 Task: Create a due date automation trigger when advanced on, on the monday before a card is due add dates starting this month at 11:00 AM.
Action: Mouse moved to (1258, 103)
Screenshot: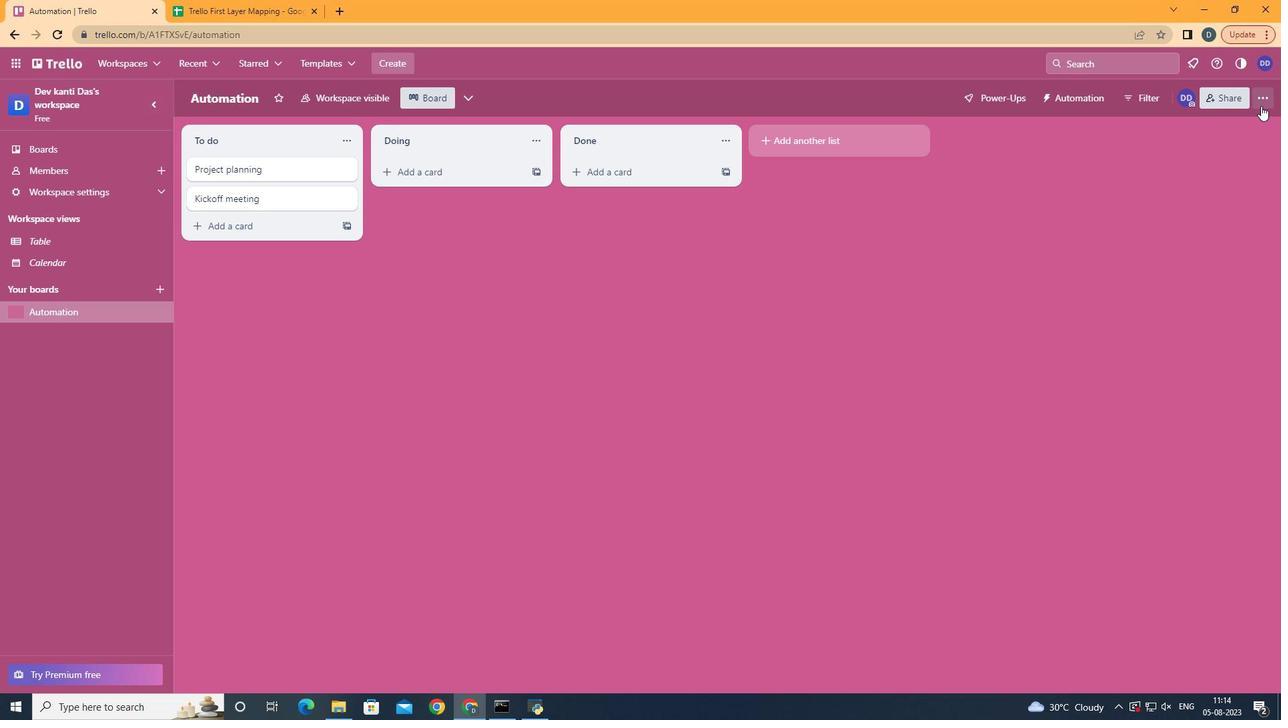
Action: Mouse pressed left at (1258, 103)
Screenshot: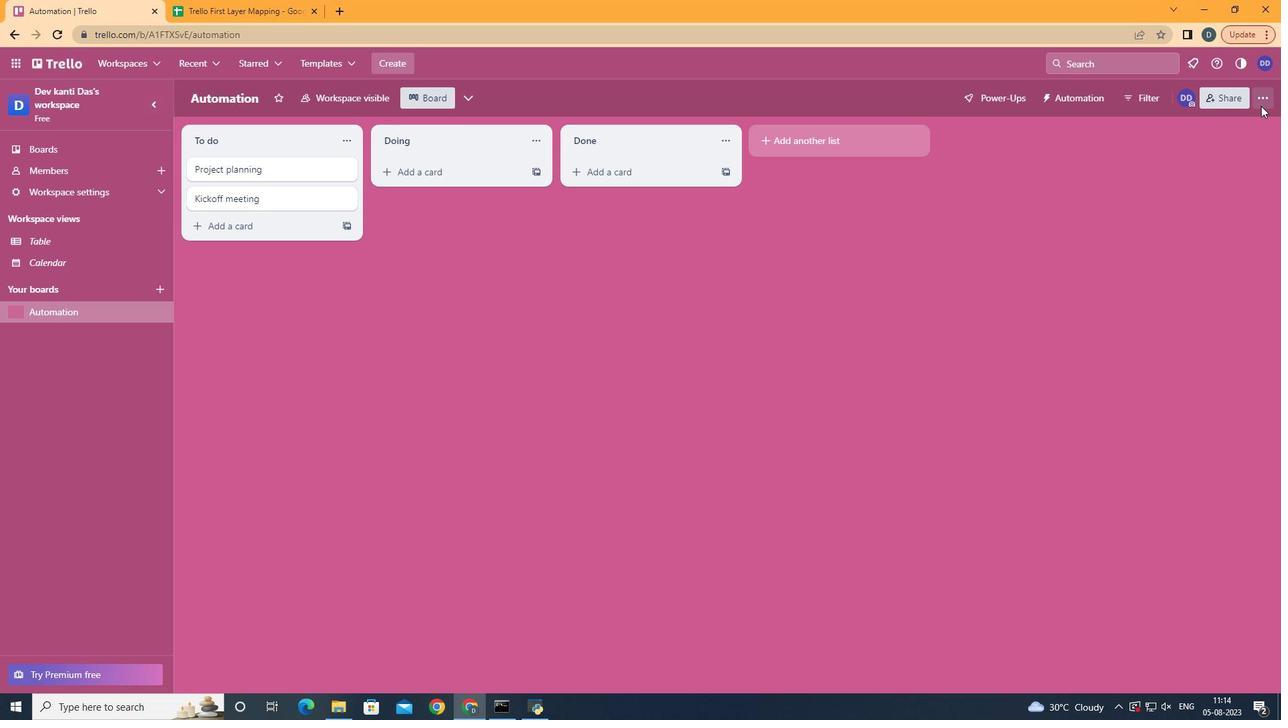 
Action: Mouse moved to (1147, 274)
Screenshot: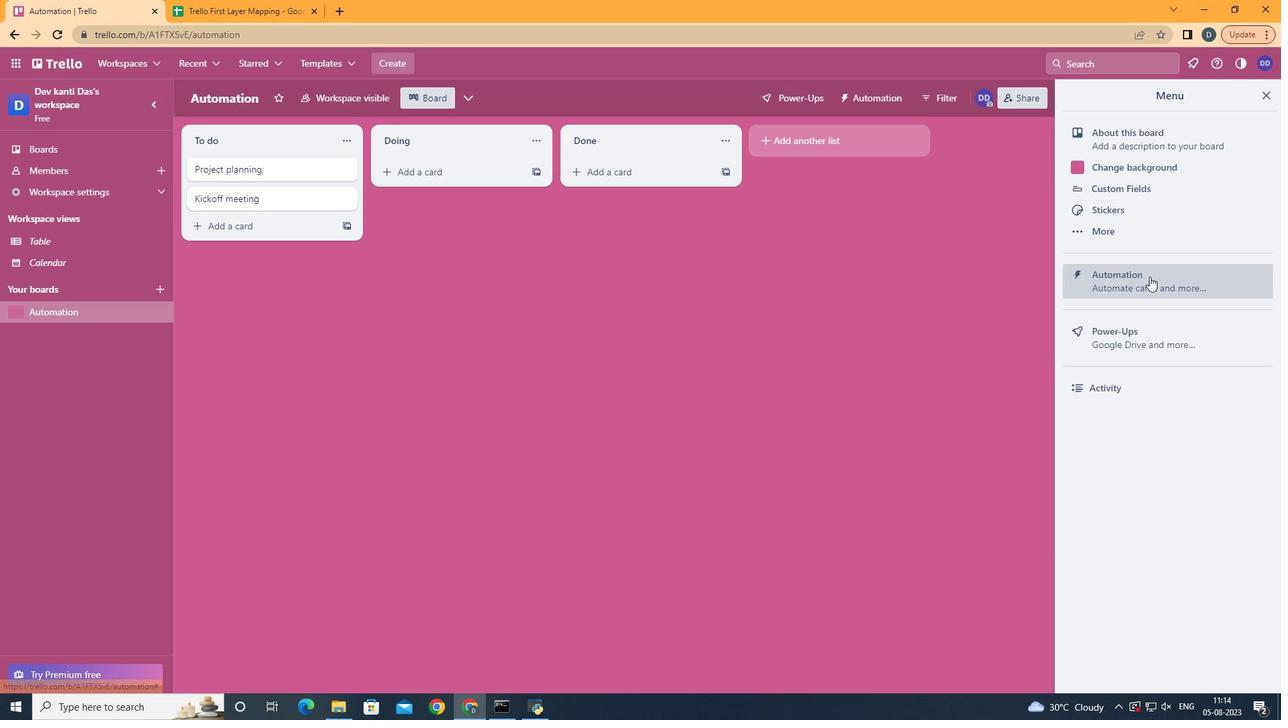 
Action: Mouse pressed left at (1147, 274)
Screenshot: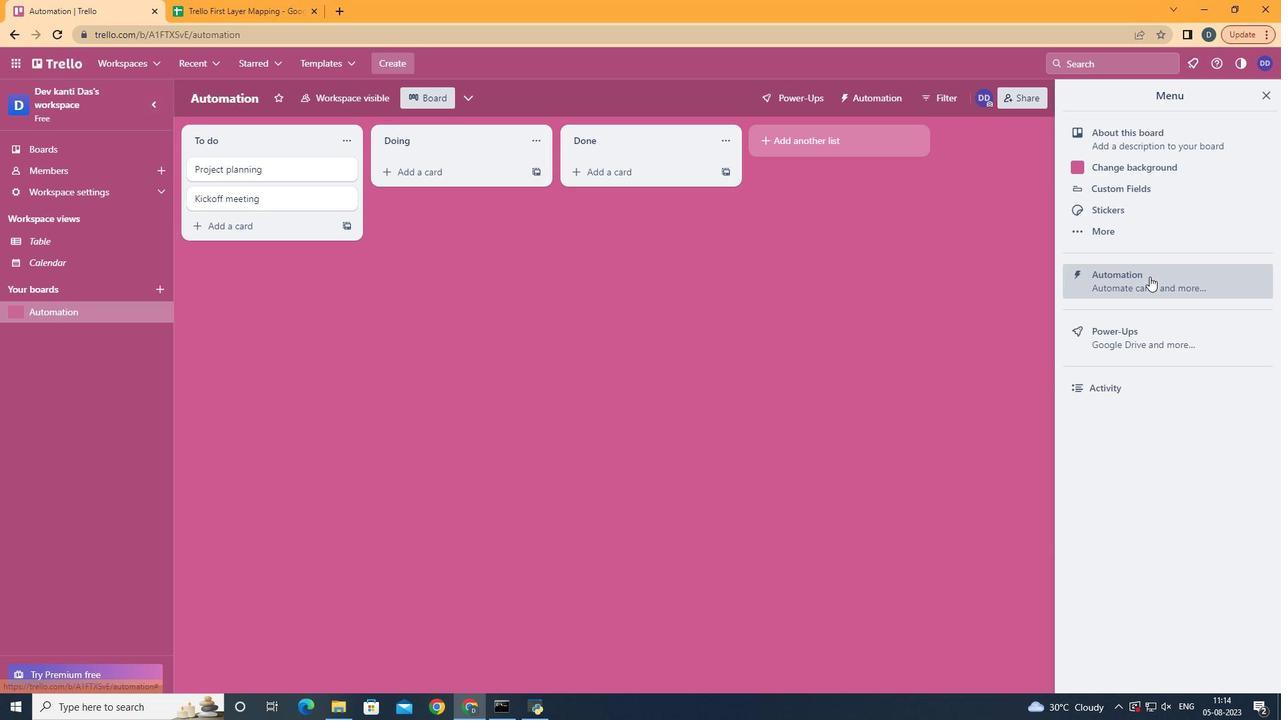 
Action: Mouse moved to (272, 259)
Screenshot: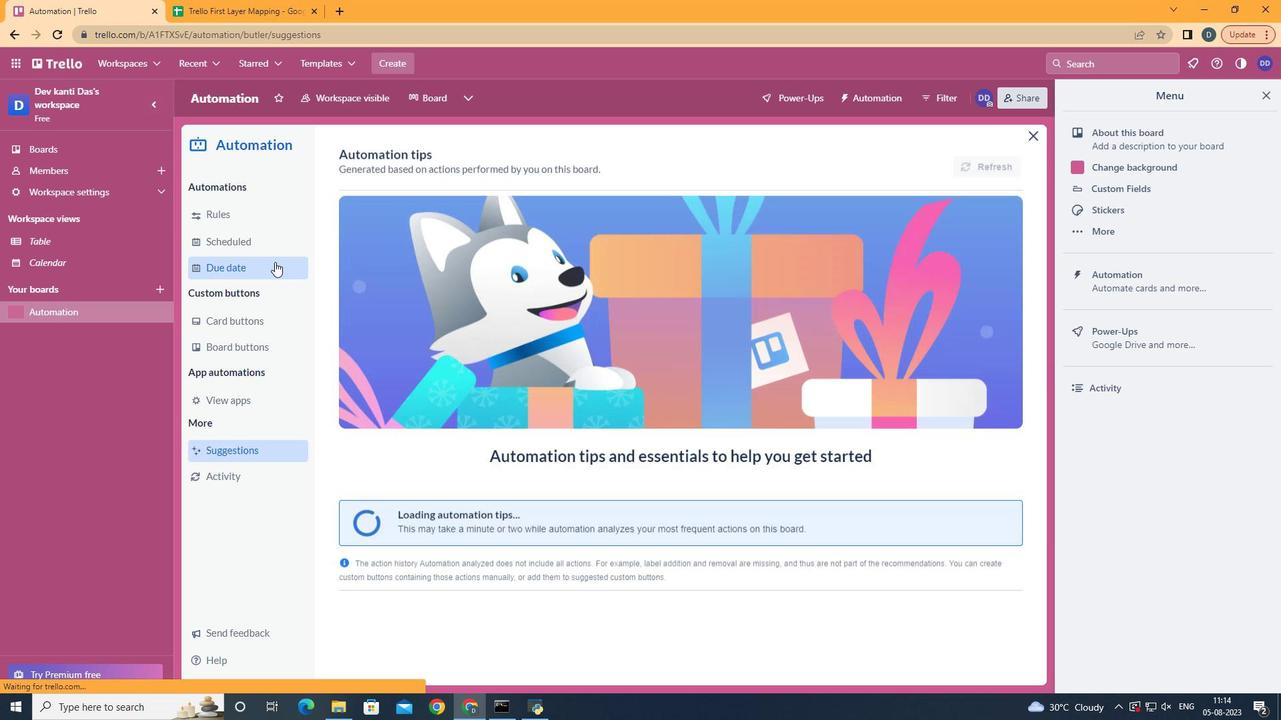 
Action: Mouse pressed left at (272, 259)
Screenshot: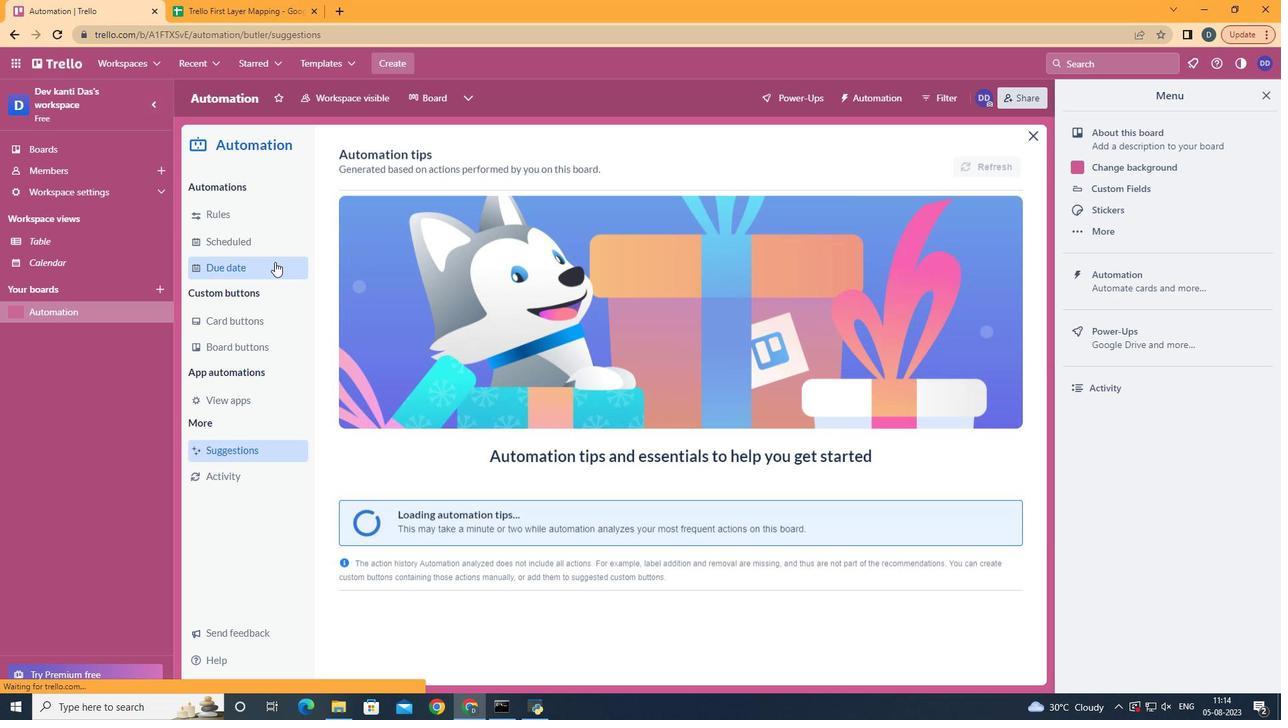 
Action: Mouse moved to (934, 165)
Screenshot: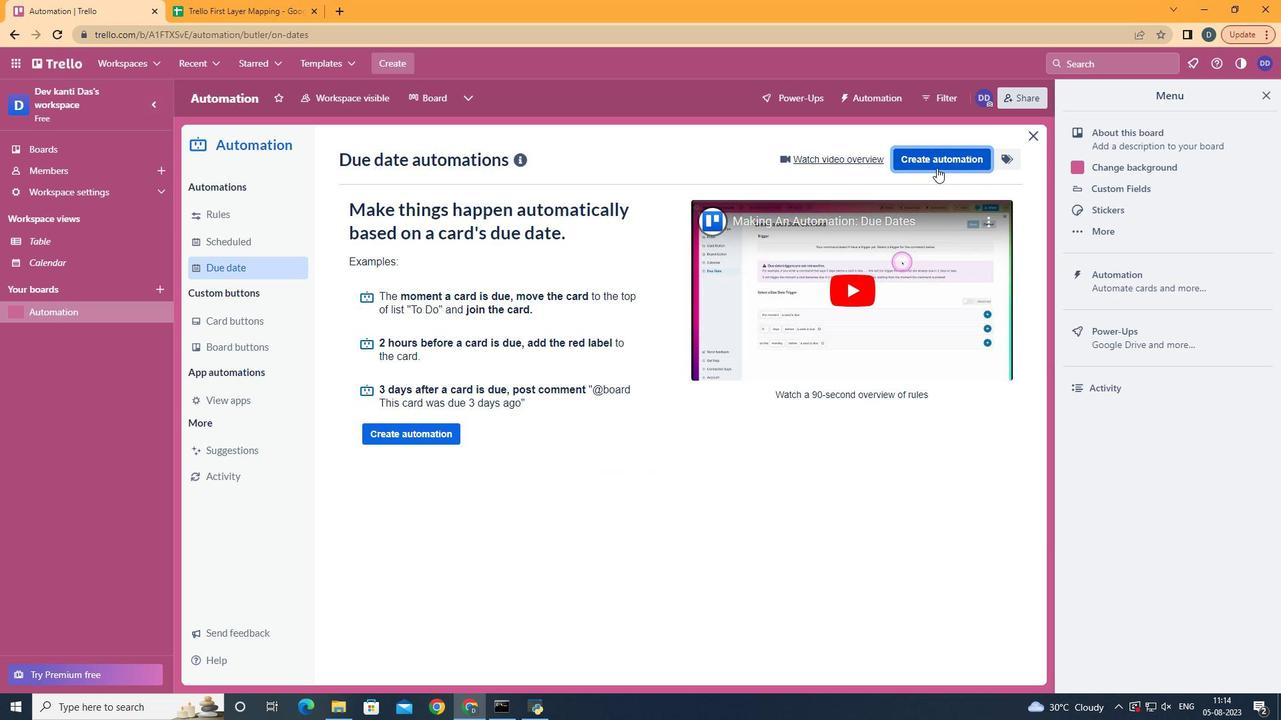 
Action: Mouse pressed left at (934, 165)
Screenshot: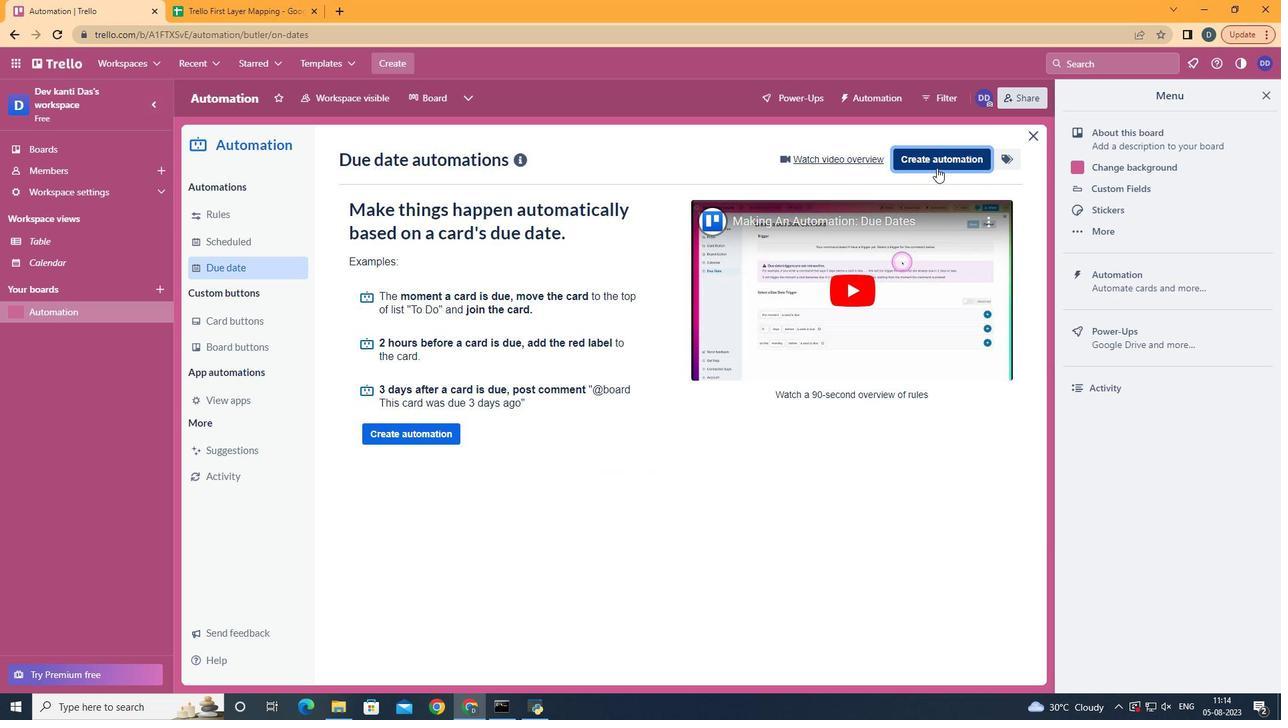 
Action: Mouse moved to (692, 282)
Screenshot: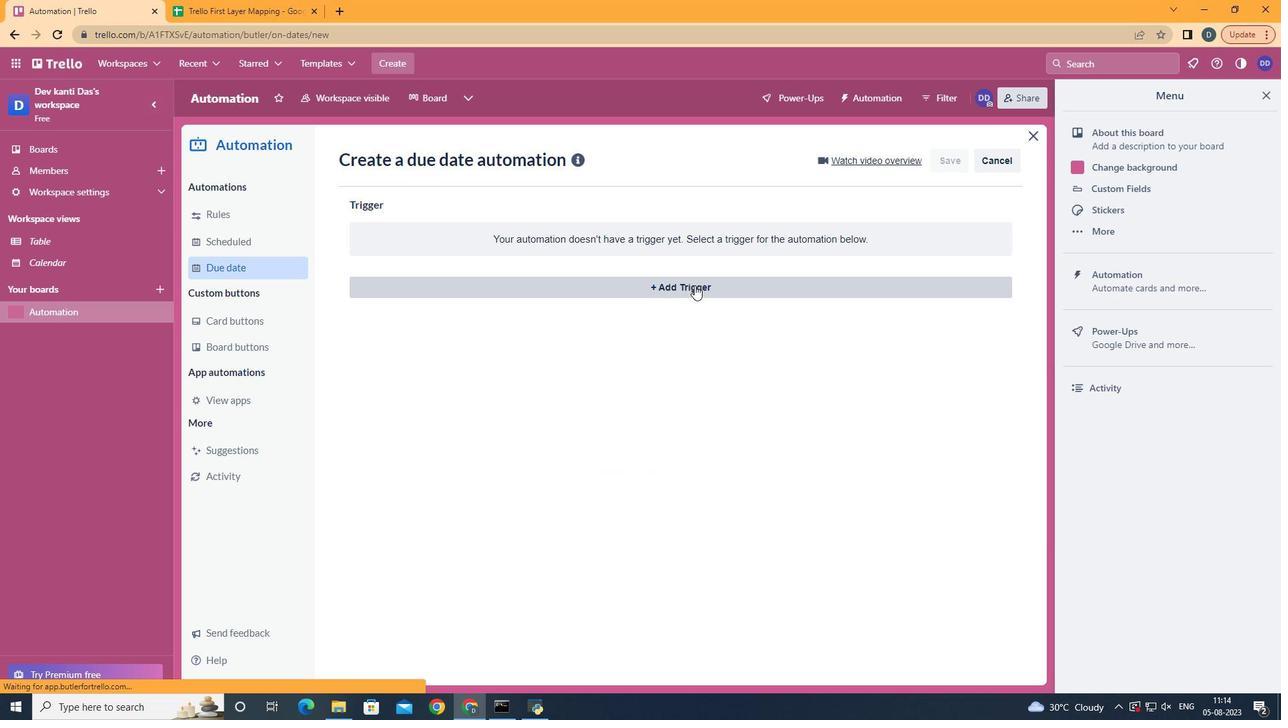 
Action: Mouse pressed left at (692, 282)
Screenshot: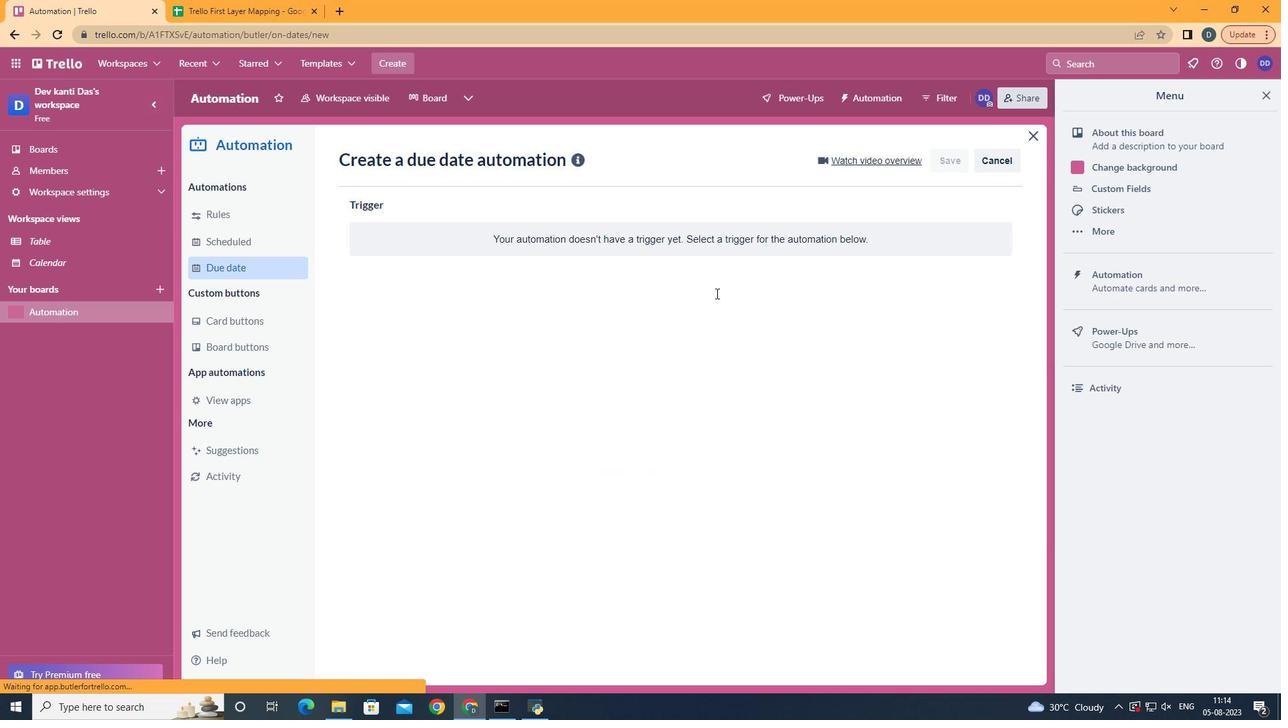 
Action: Mouse moved to (425, 345)
Screenshot: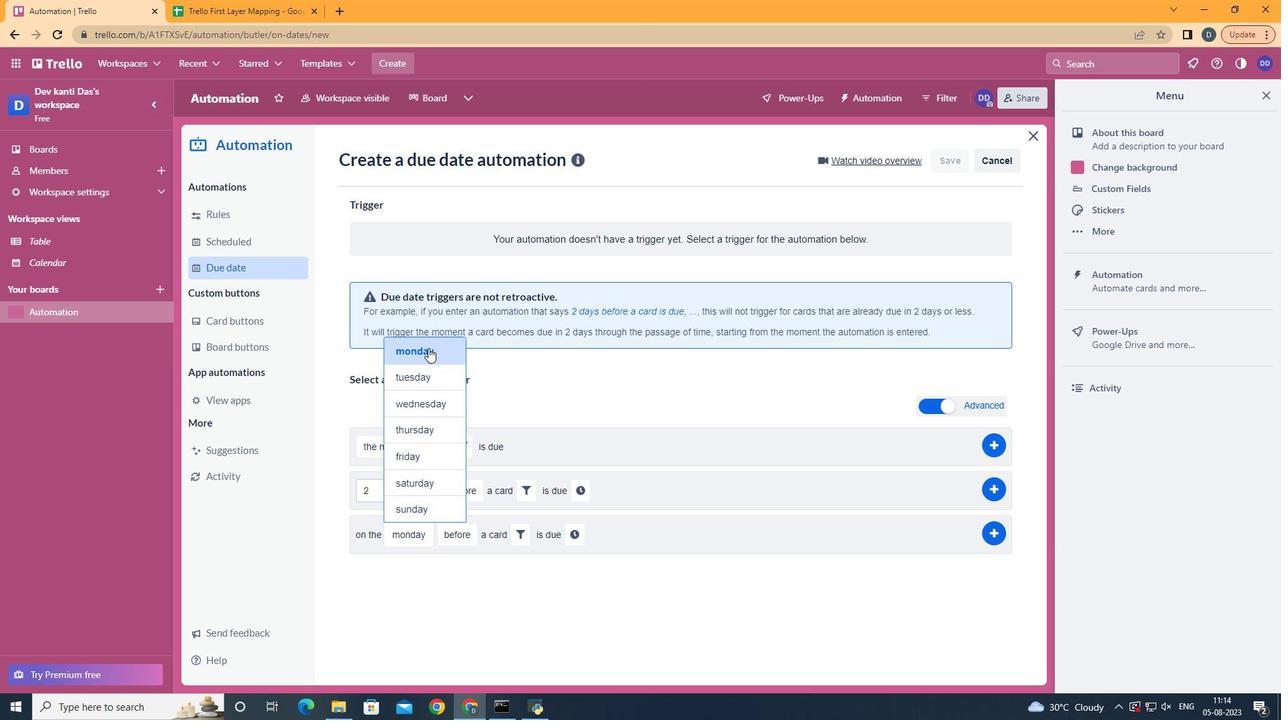 
Action: Mouse pressed left at (425, 345)
Screenshot: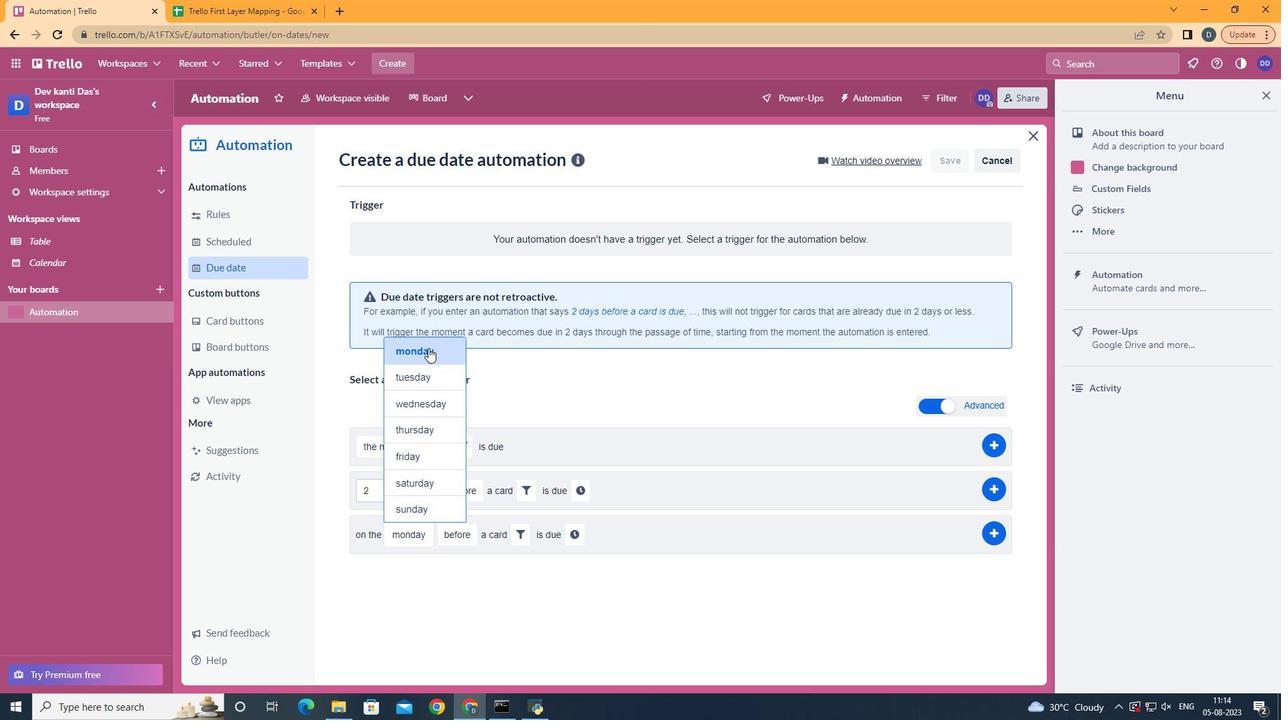 
Action: Mouse moved to (465, 557)
Screenshot: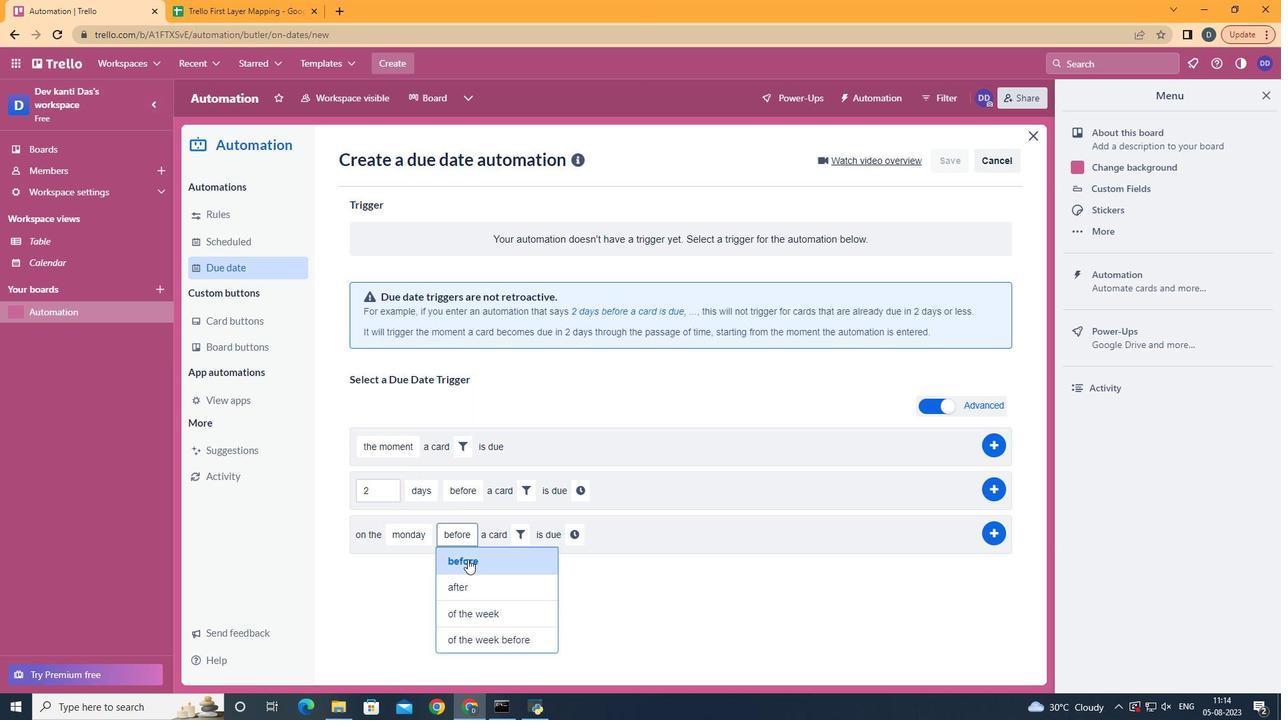 
Action: Mouse pressed left at (465, 557)
Screenshot: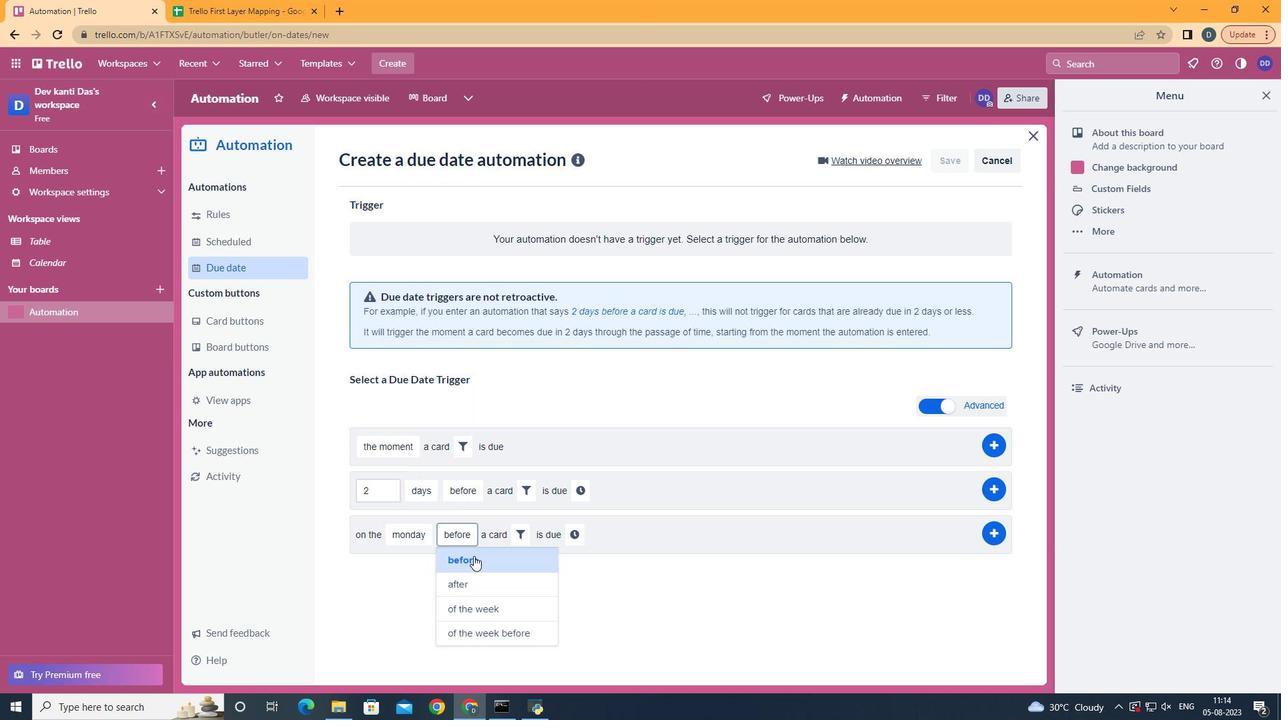 
Action: Mouse moved to (519, 534)
Screenshot: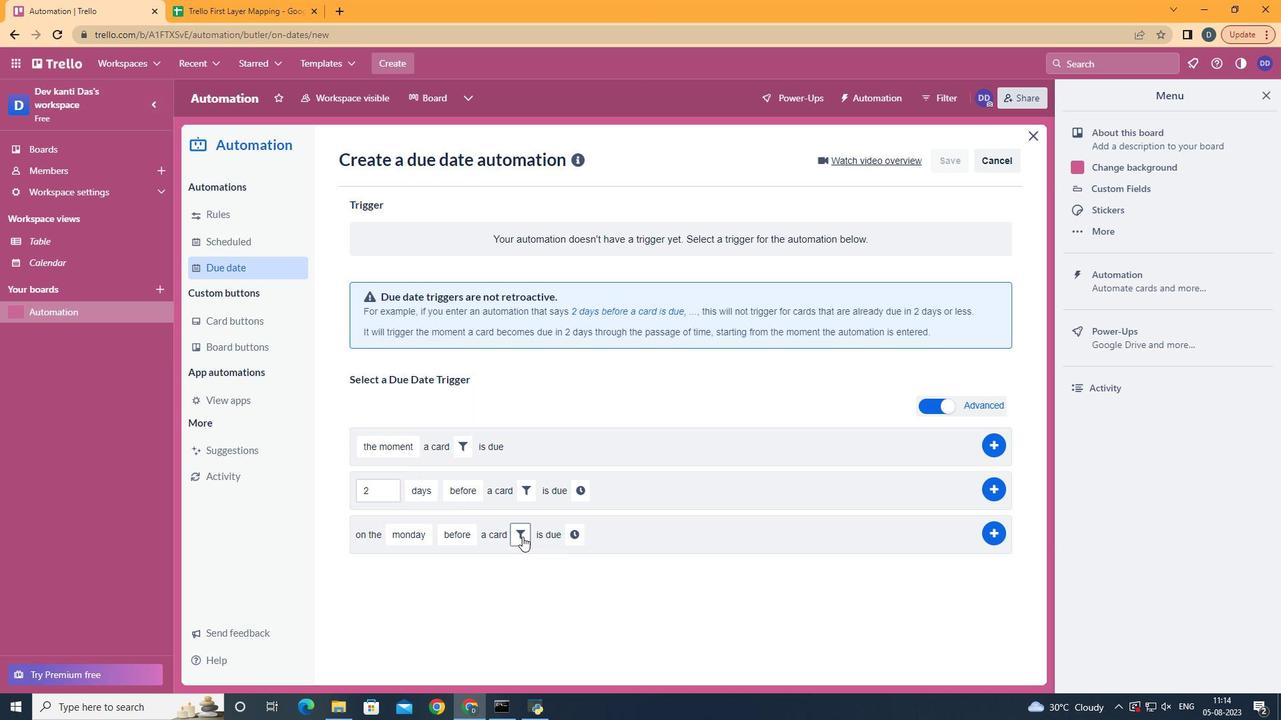 
Action: Mouse pressed left at (519, 534)
Screenshot: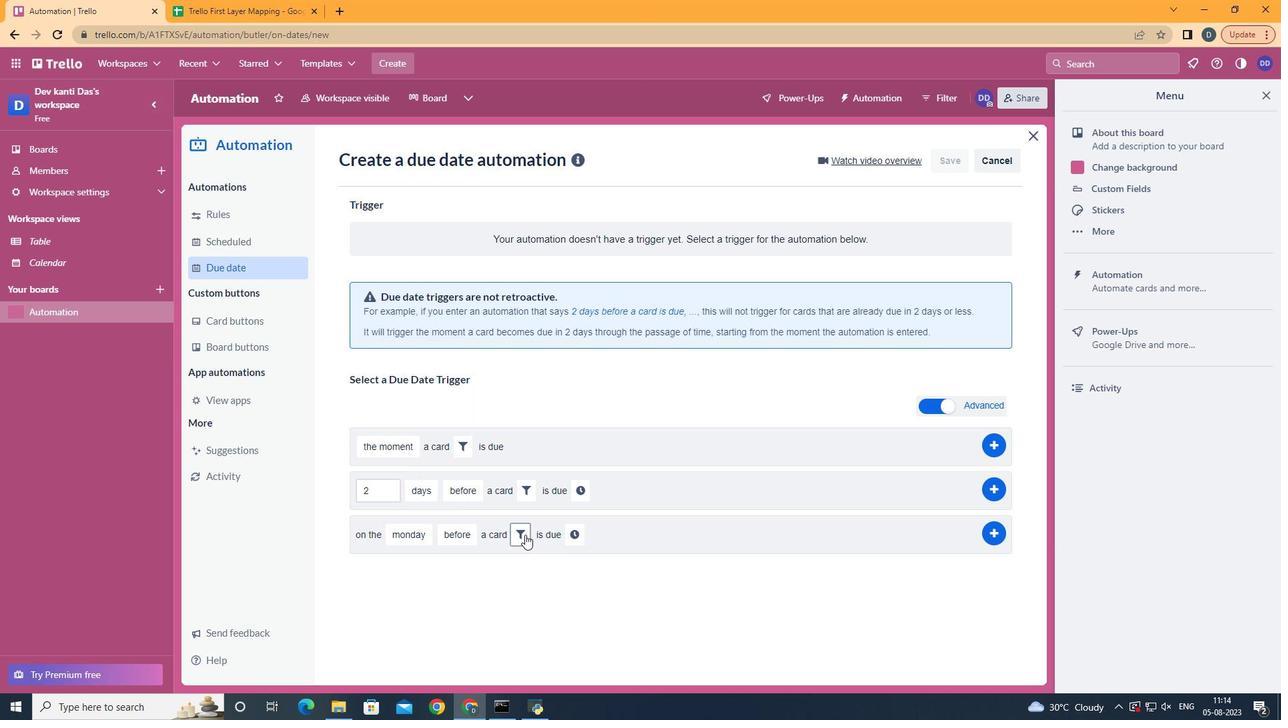 
Action: Mouse moved to (579, 585)
Screenshot: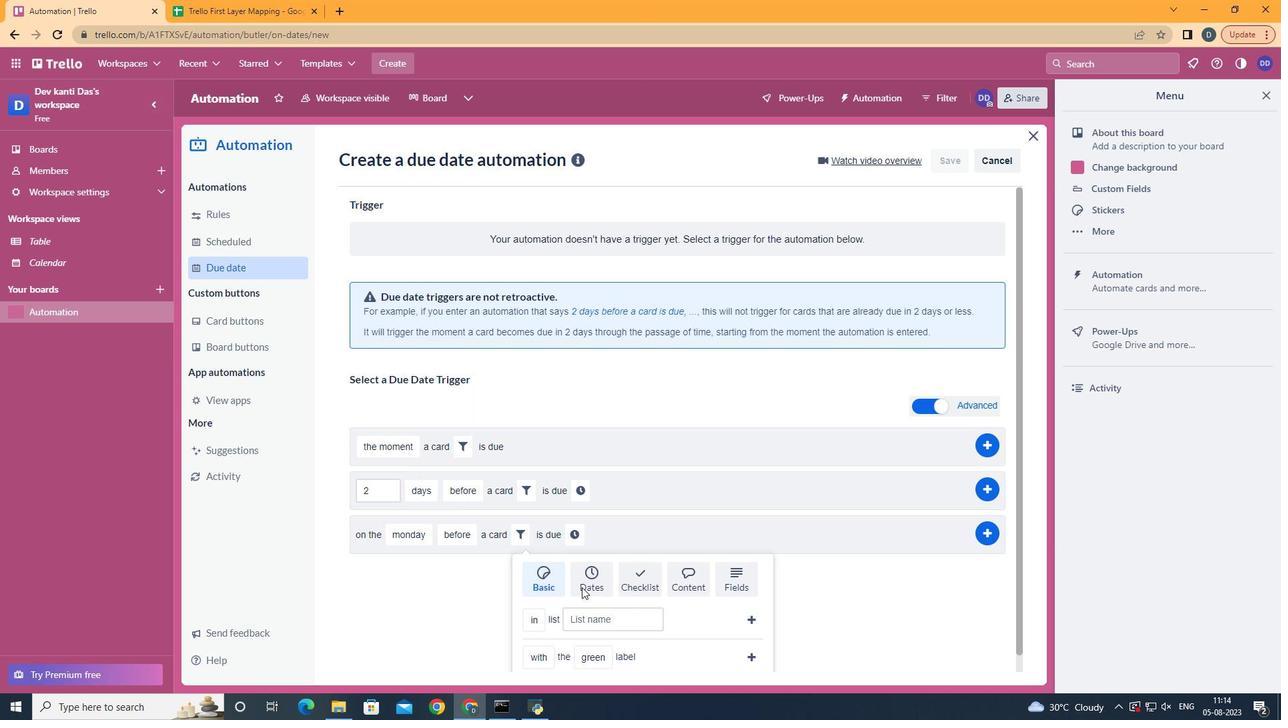 
Action: Mouse pressed left at (579, 585)
Screenshot: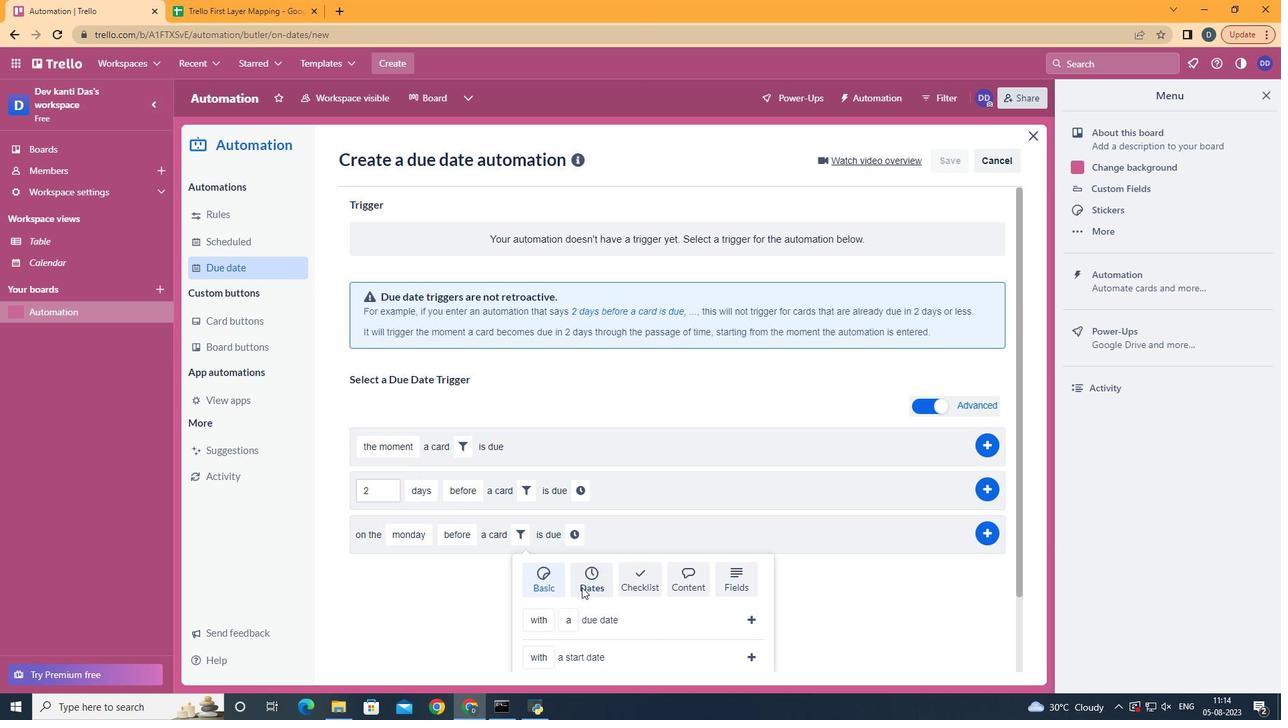 
Action: Mouse moved to (580, 585)
Screenshot: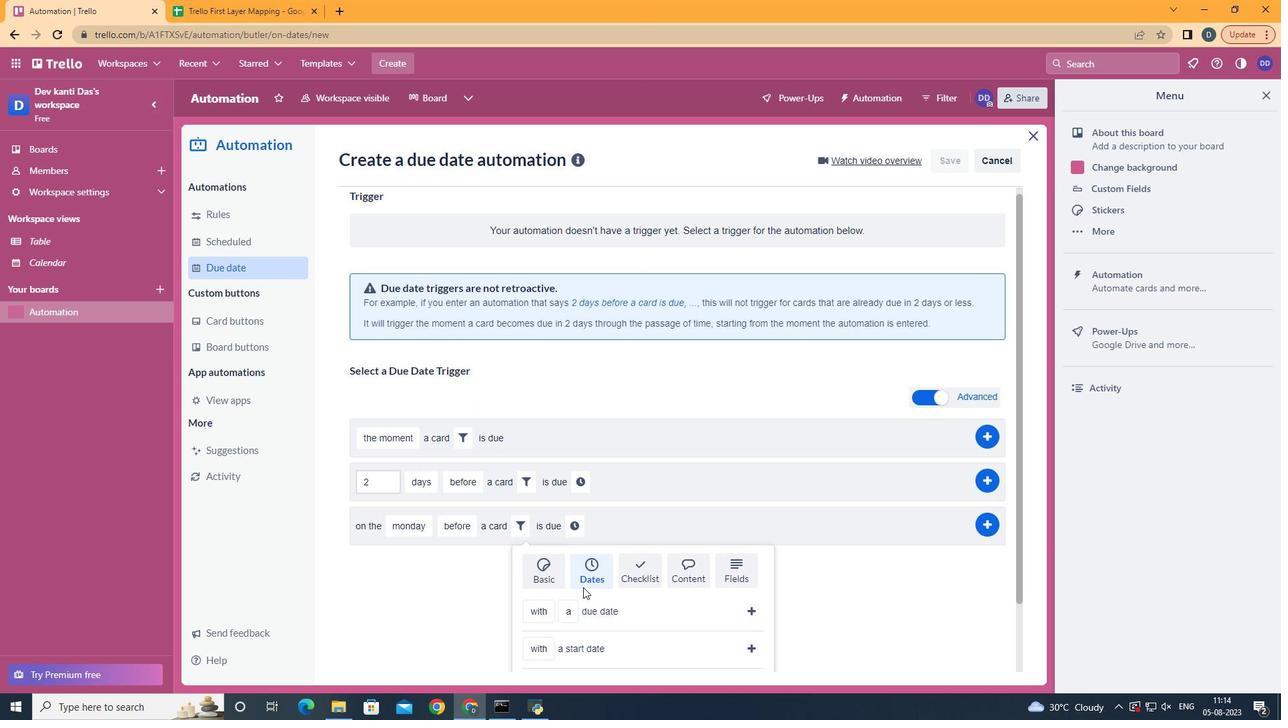 
Action: Mouse scrolled (580, 584) with delta (0, 0)
Screenshot: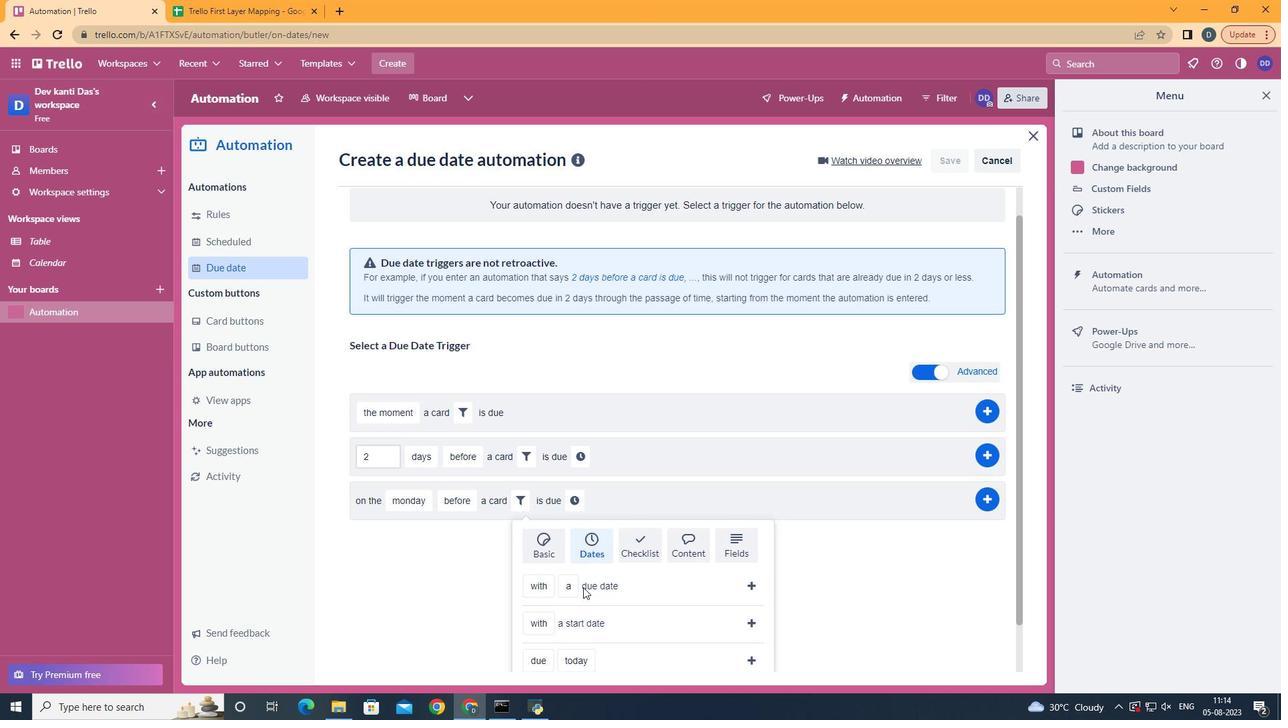 
Action: Mouse scrolled (580, 584) with delta (0, 0)
Screenshot: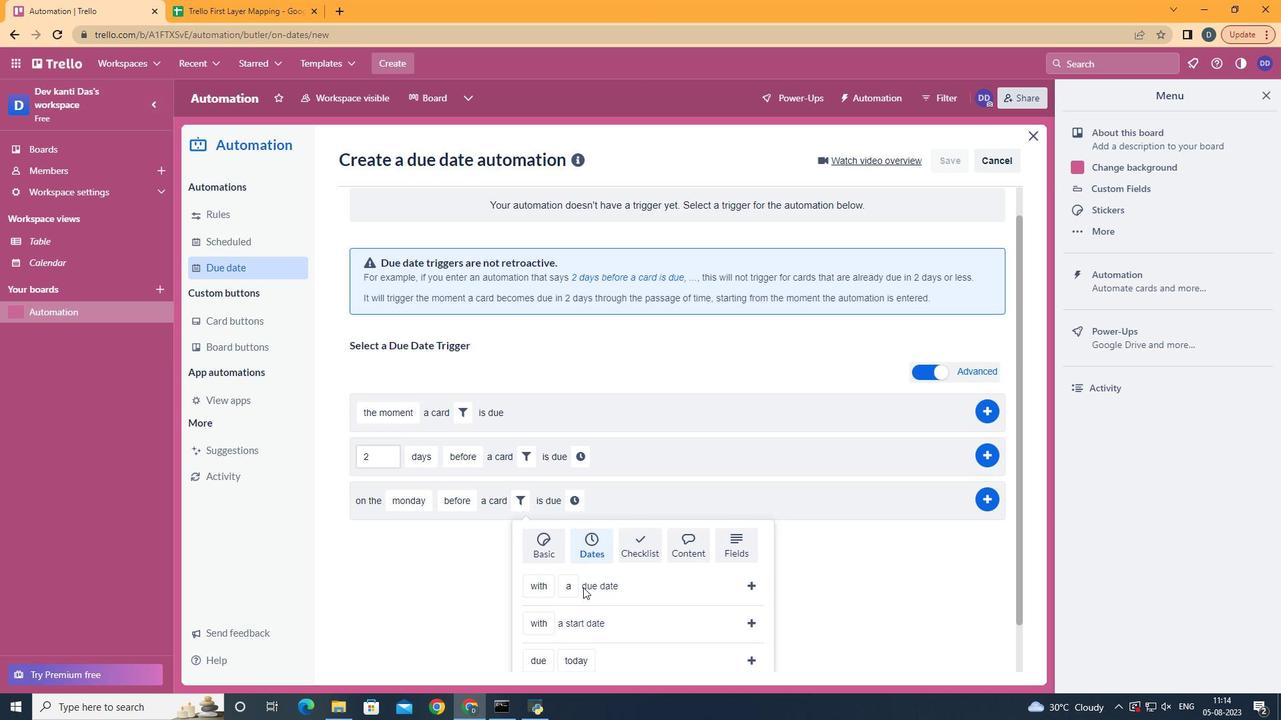 
Action: Mouse scrolled (580, 584) with delta (0, 0)
Screenshot: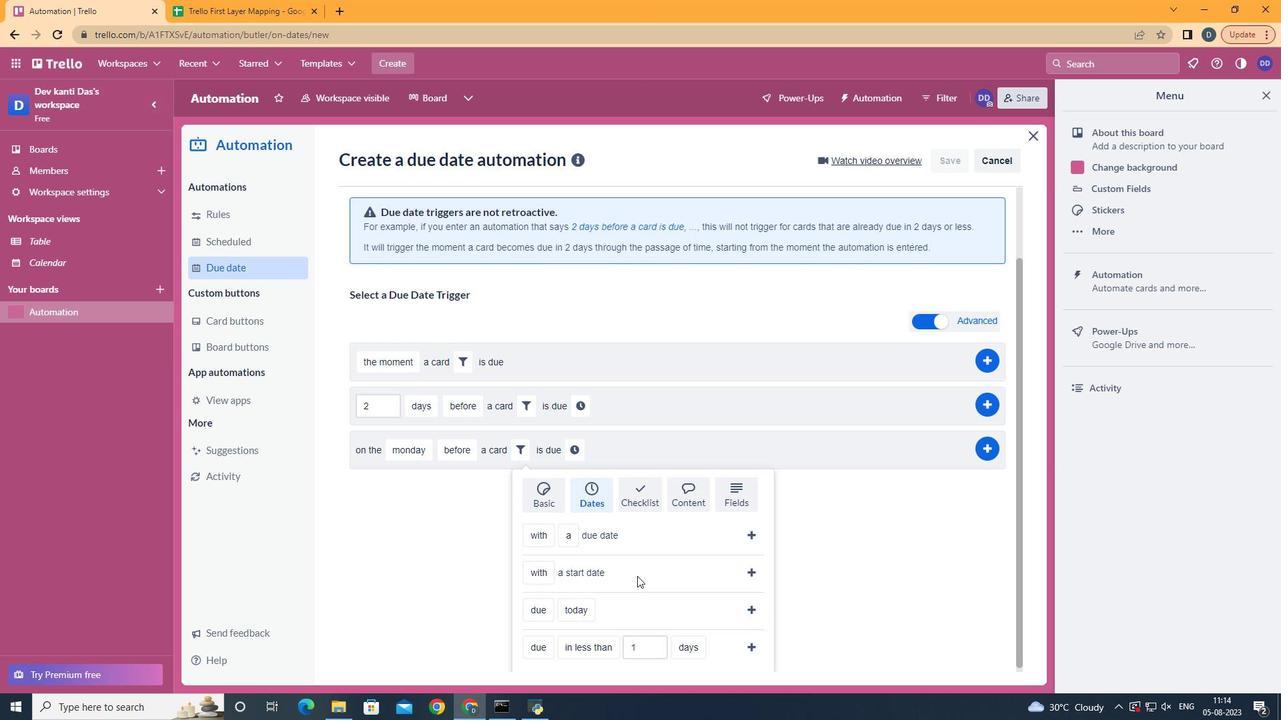 
Action: Mouse scrolled (580, 584) with delta (0, 0)
Screenshot: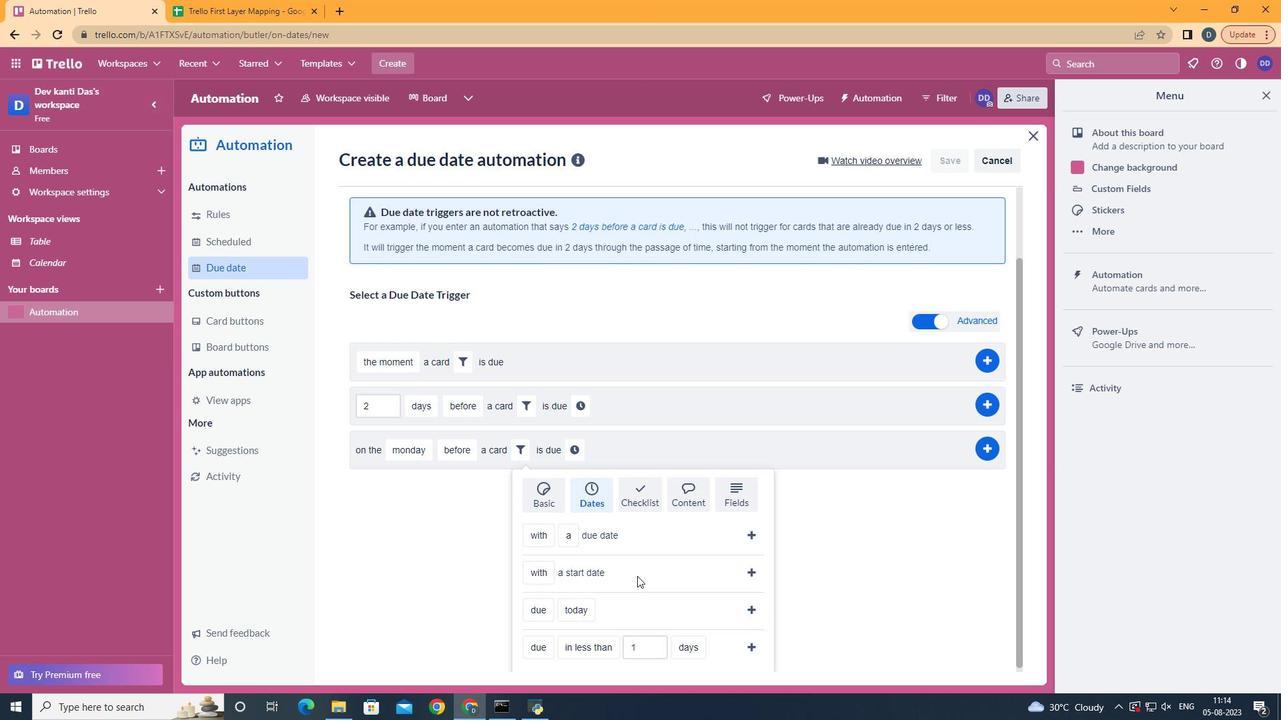 
Action: Mouse scrolled (580, 584) with delta (0, 0)
Screenshot: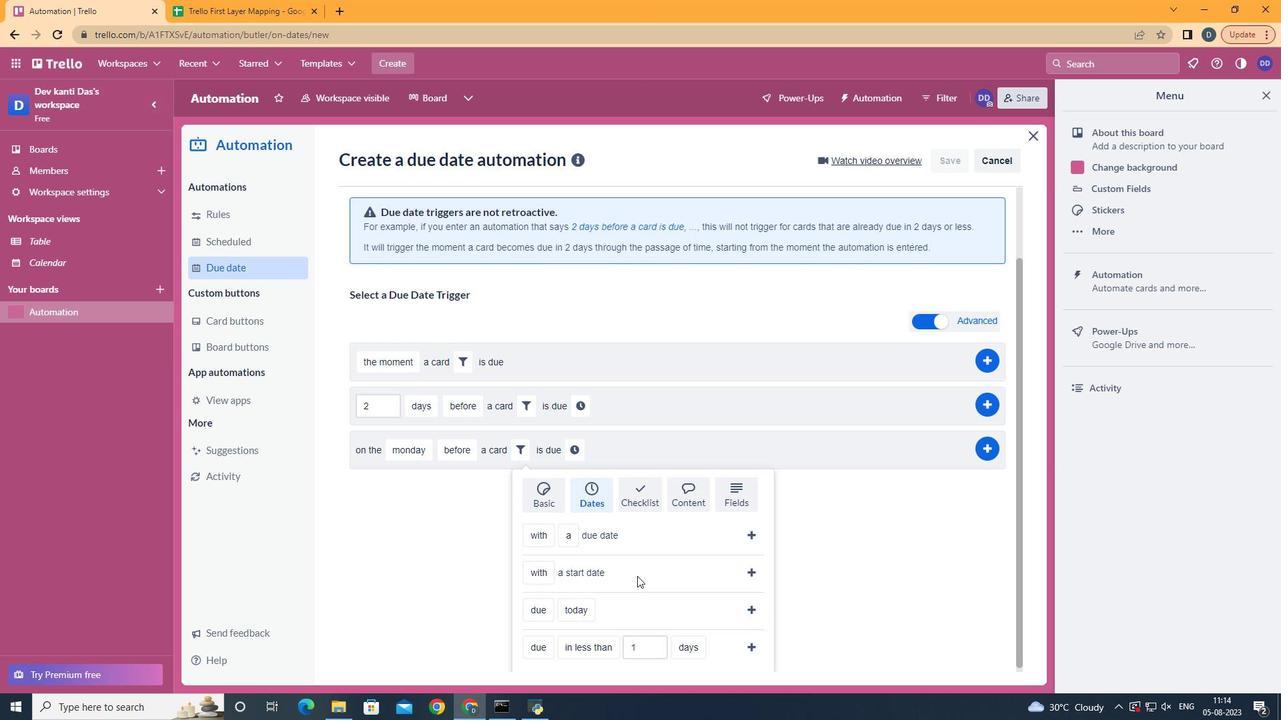 
Action: Mouse moved to (557, 551)
Screenshot: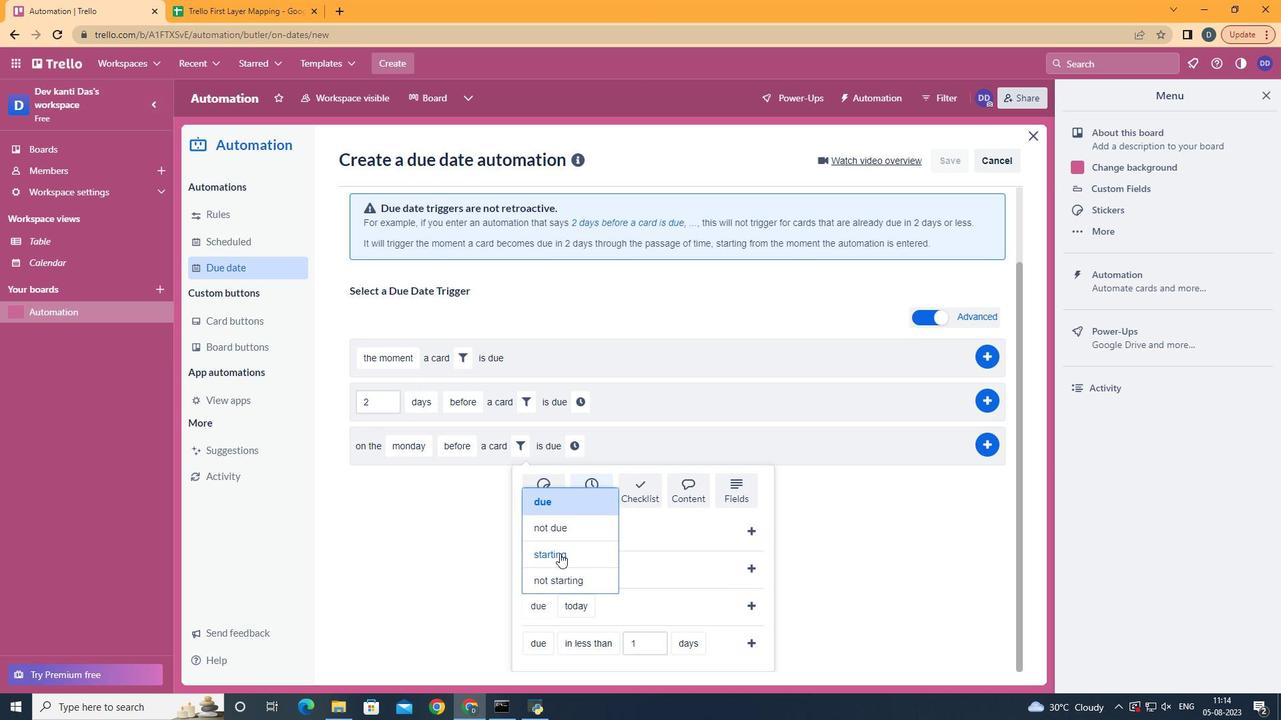 
Action: Mouse pressed left at (557, 551)
Screenshot: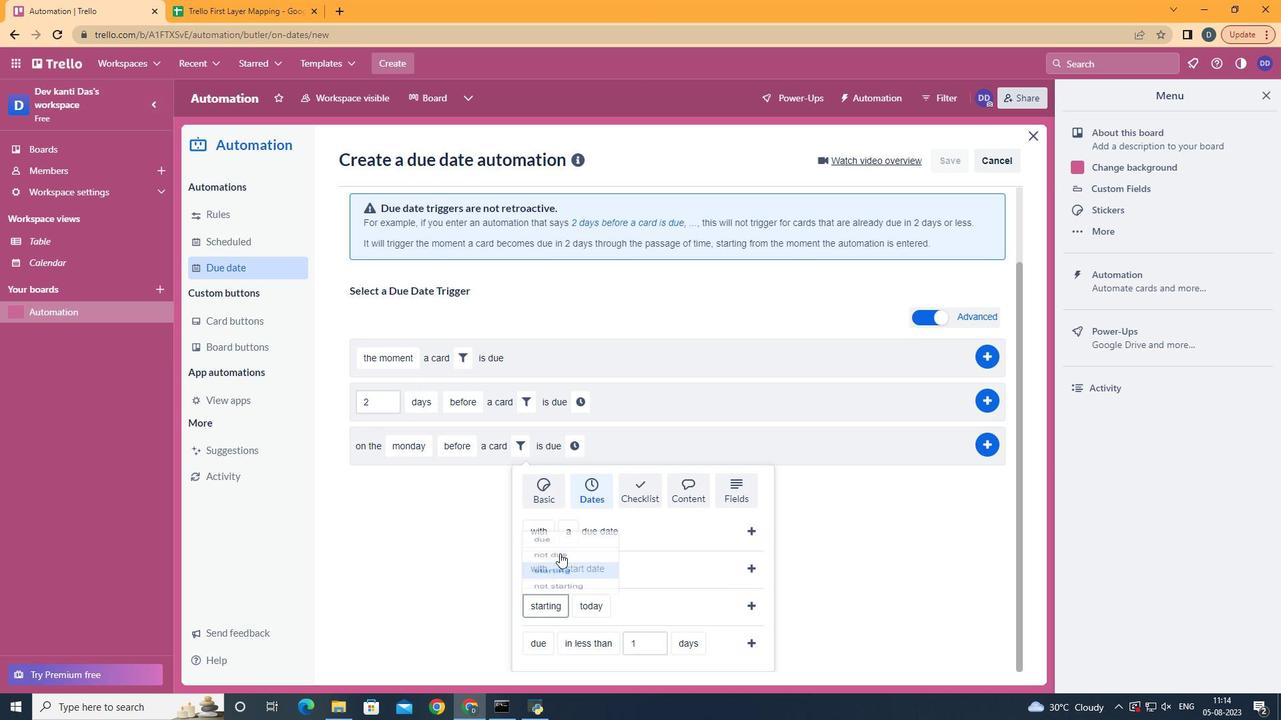 
Action: Mouse moved to (606, 552)
Screenshot: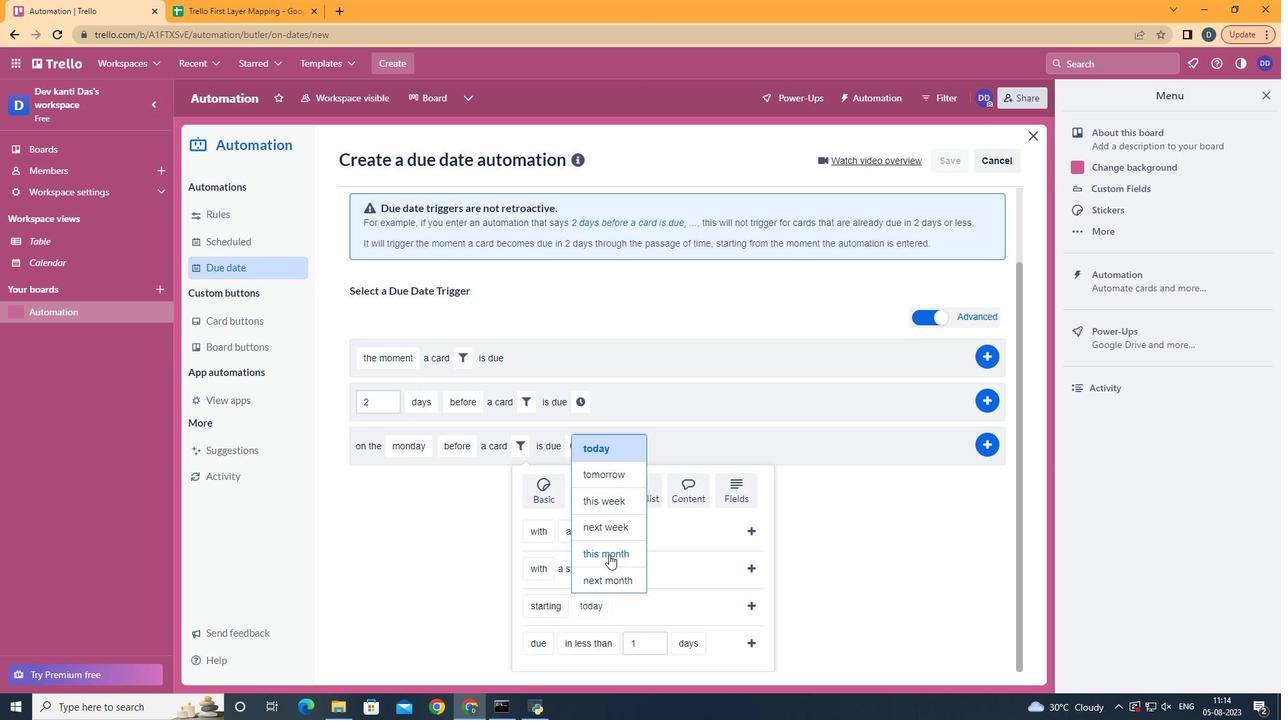 
Action: Mouse pressed left at (606, 552)
Screenshot: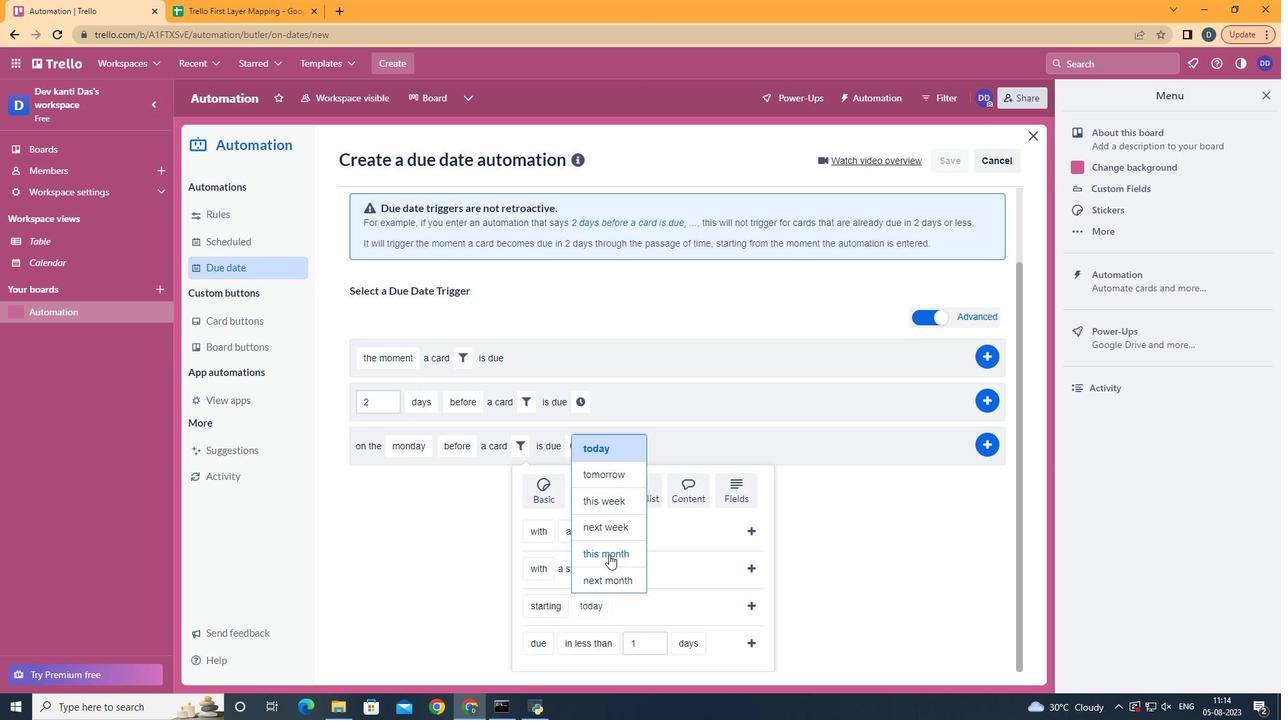 
Action: Mouse moved to (751, 601)
Screenshot: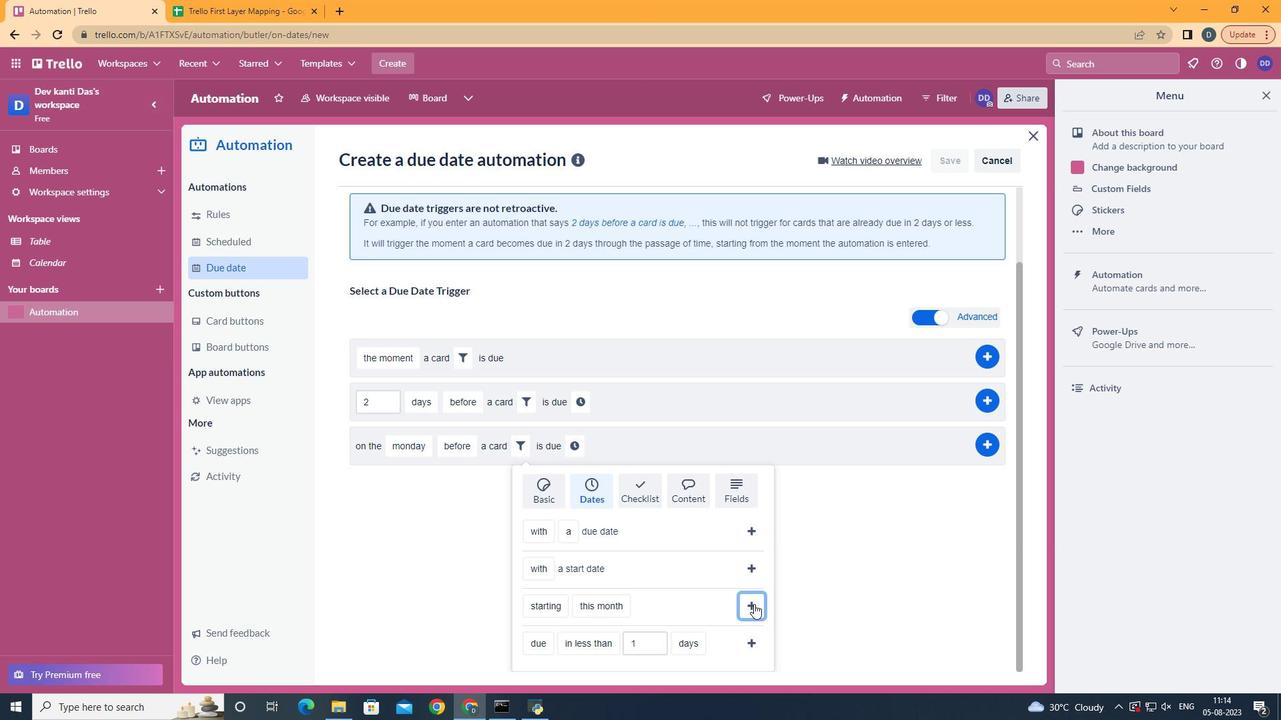 
Action: Mouse pressed left at (751, 601)
Screenshot: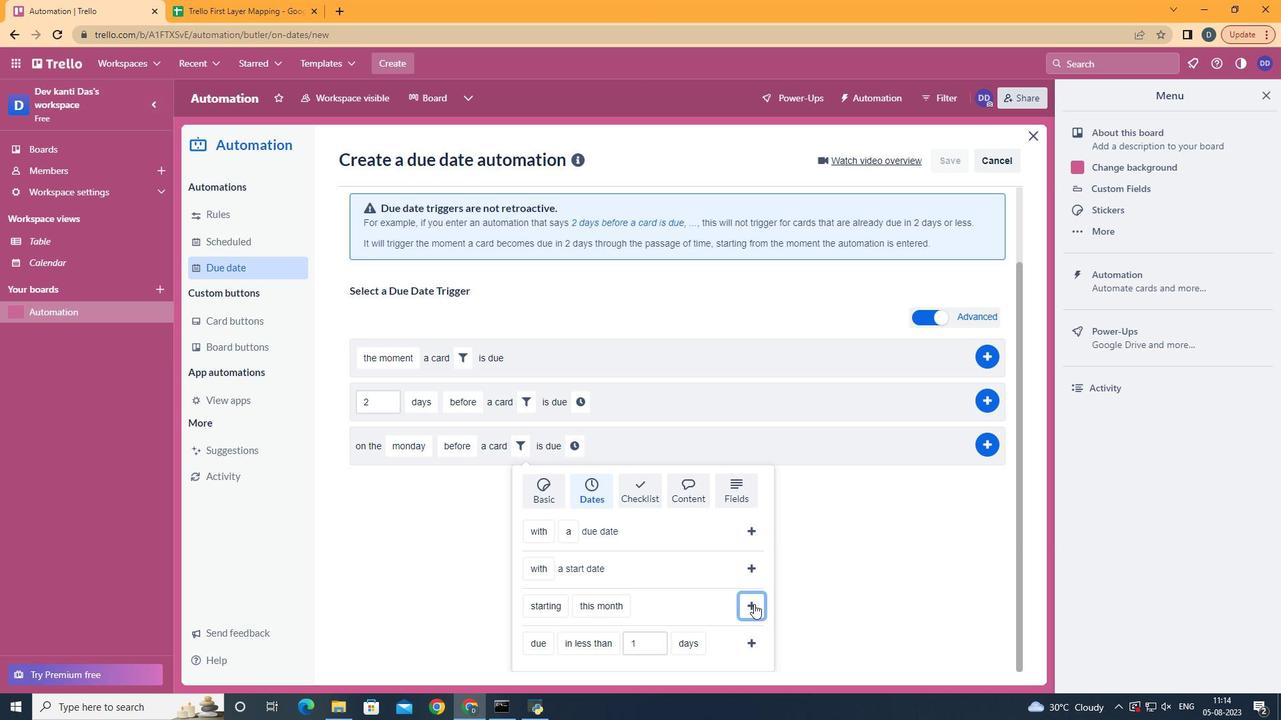 
Action: Mouse moved to (685, 520)
Screenshot: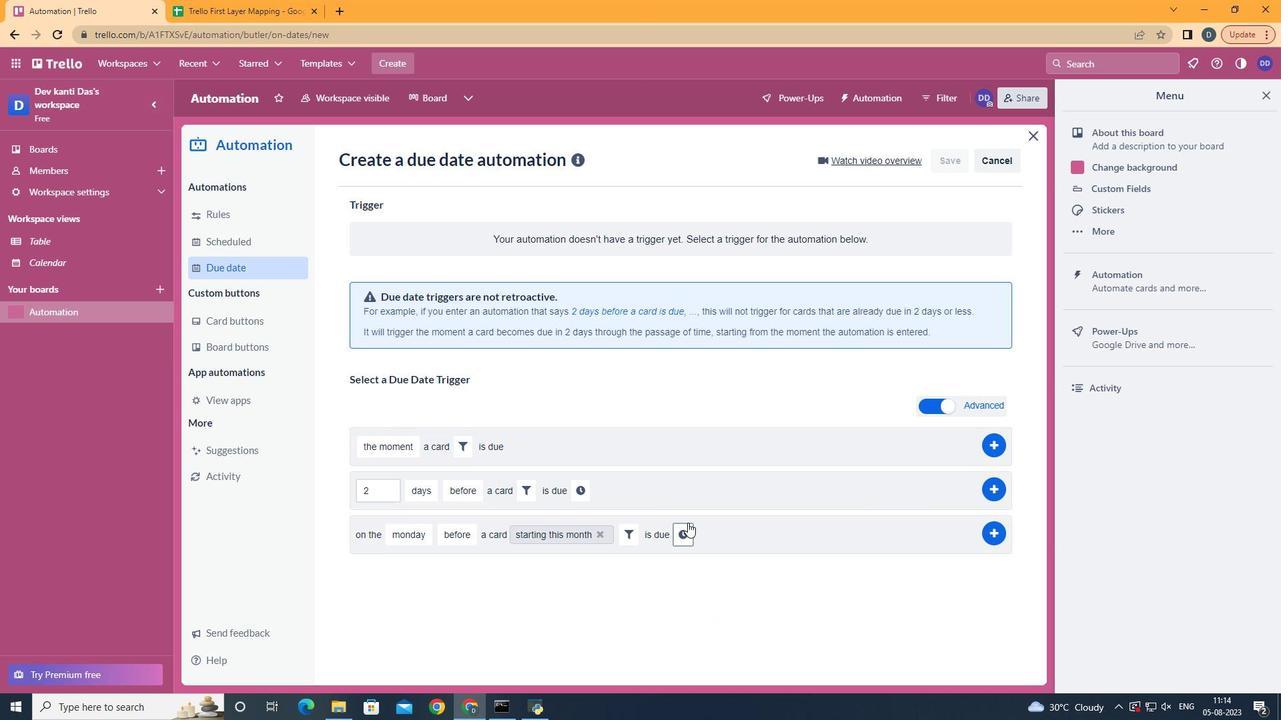 
Action: Mouse pressed left at (685, 520)
Screenshot: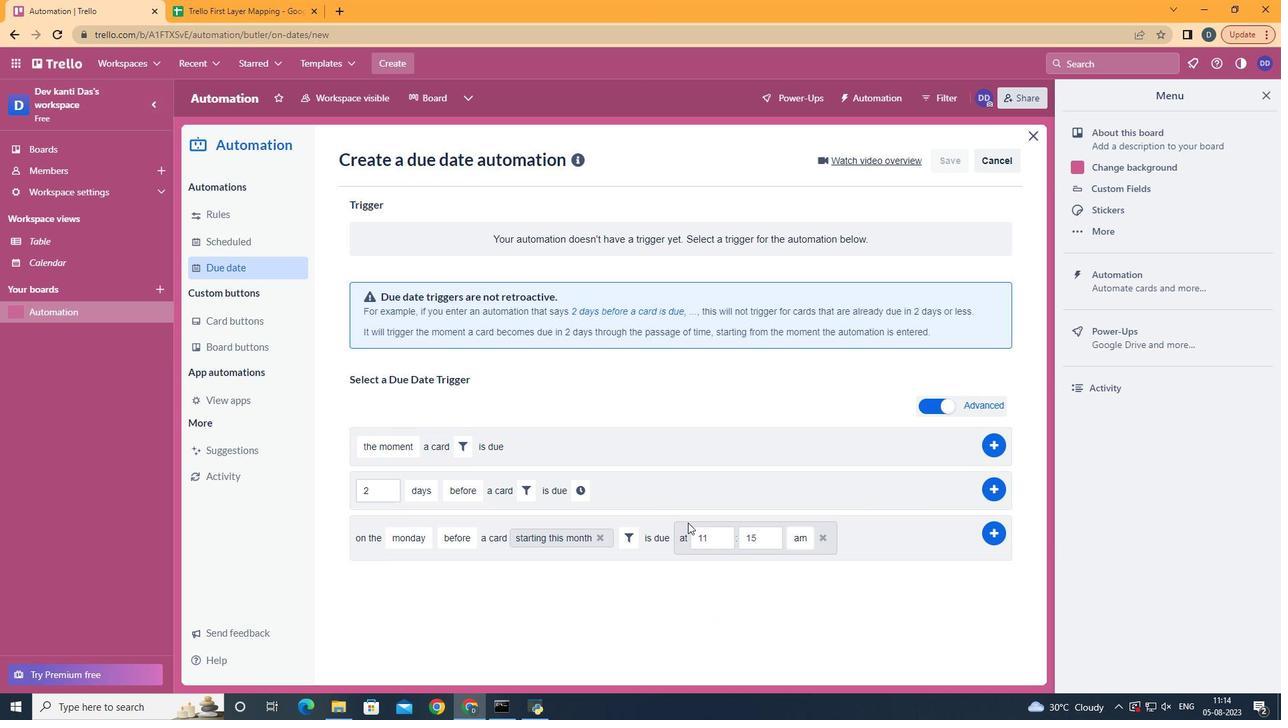 
Action: Mouse moved to (762, 541)
Screenshot: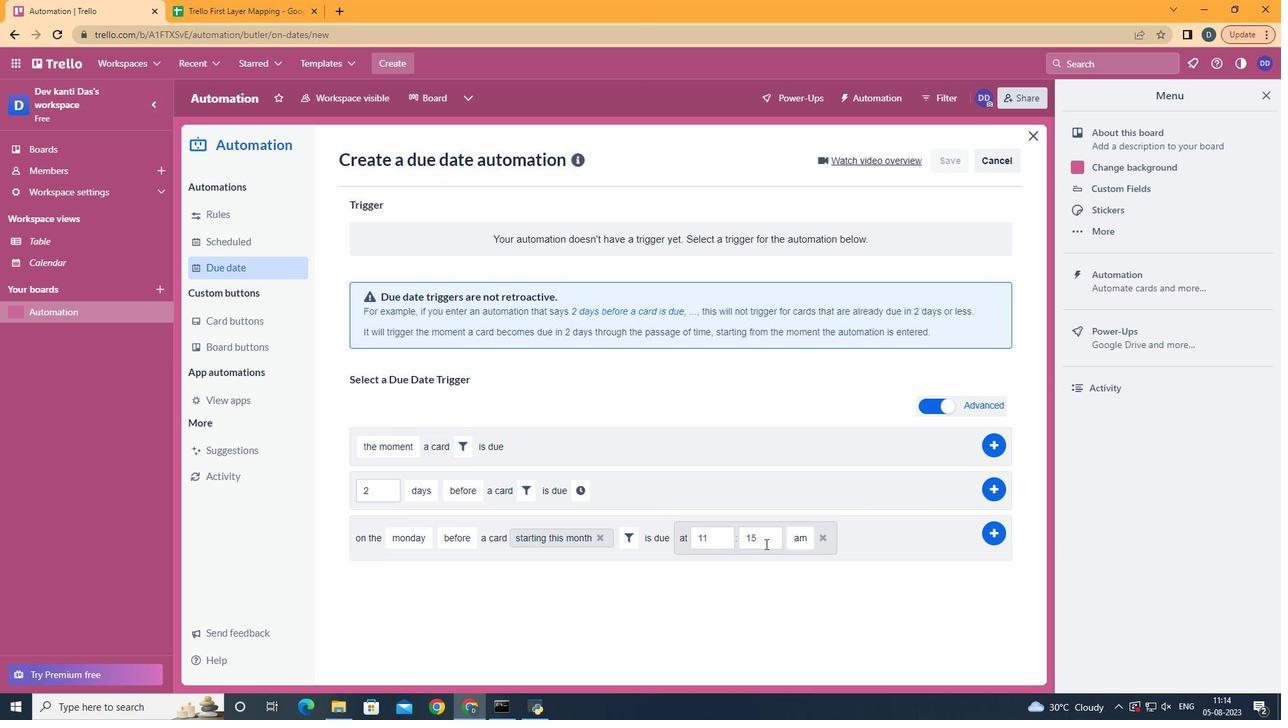 
Action: Mouse pressed left at (762, 541)
Screenshot: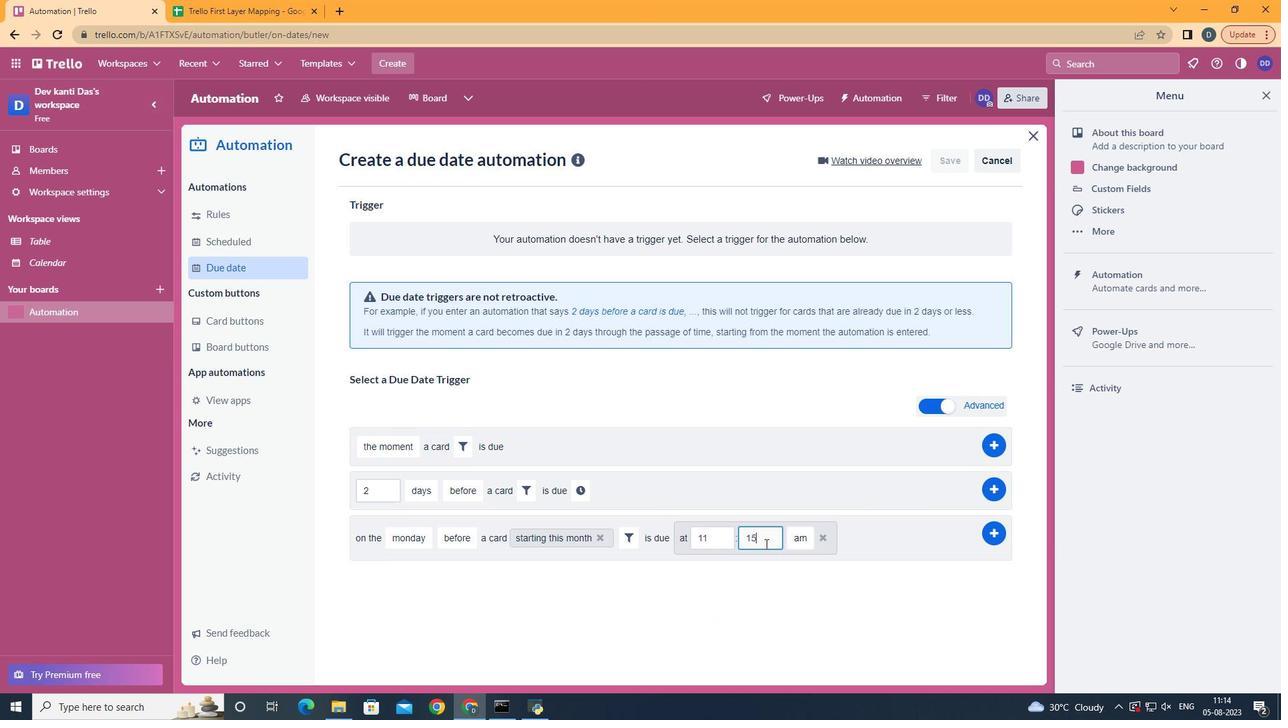 
Action: Mouse moved to (762, 541)
Screenshot: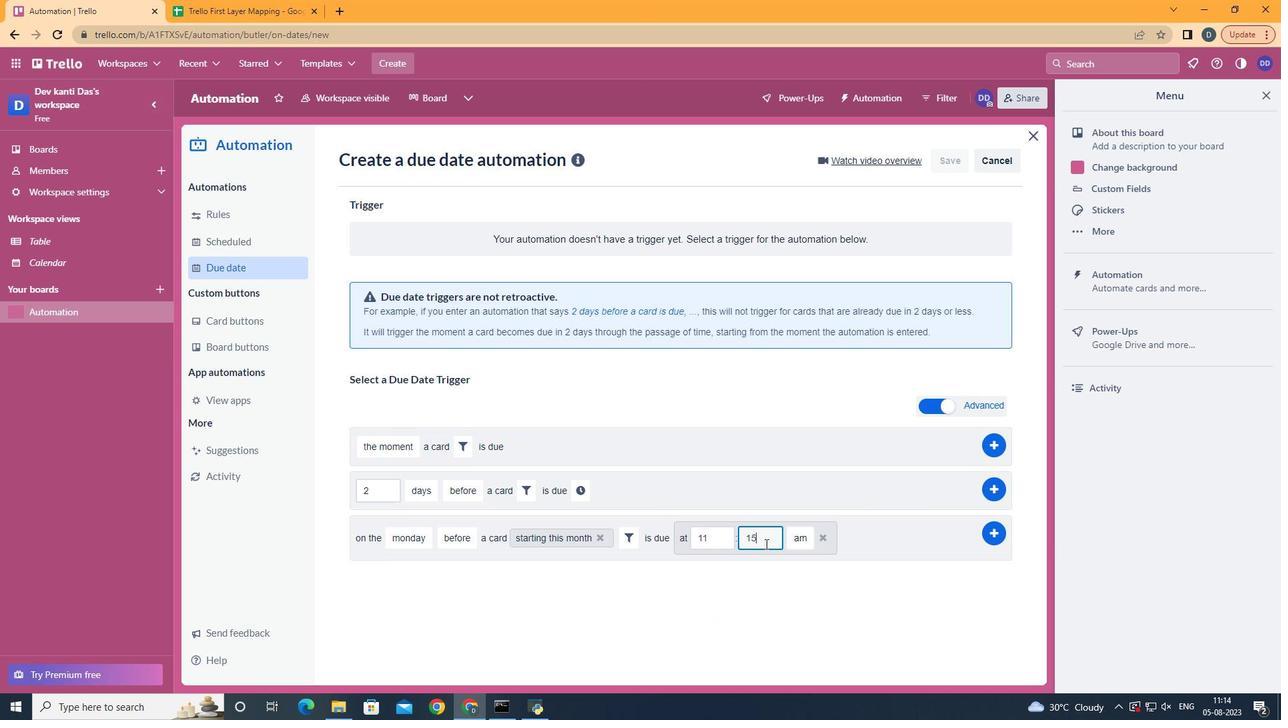 
Action: Key pressed <Key.backspace><Key.backspace>00
Screenshot: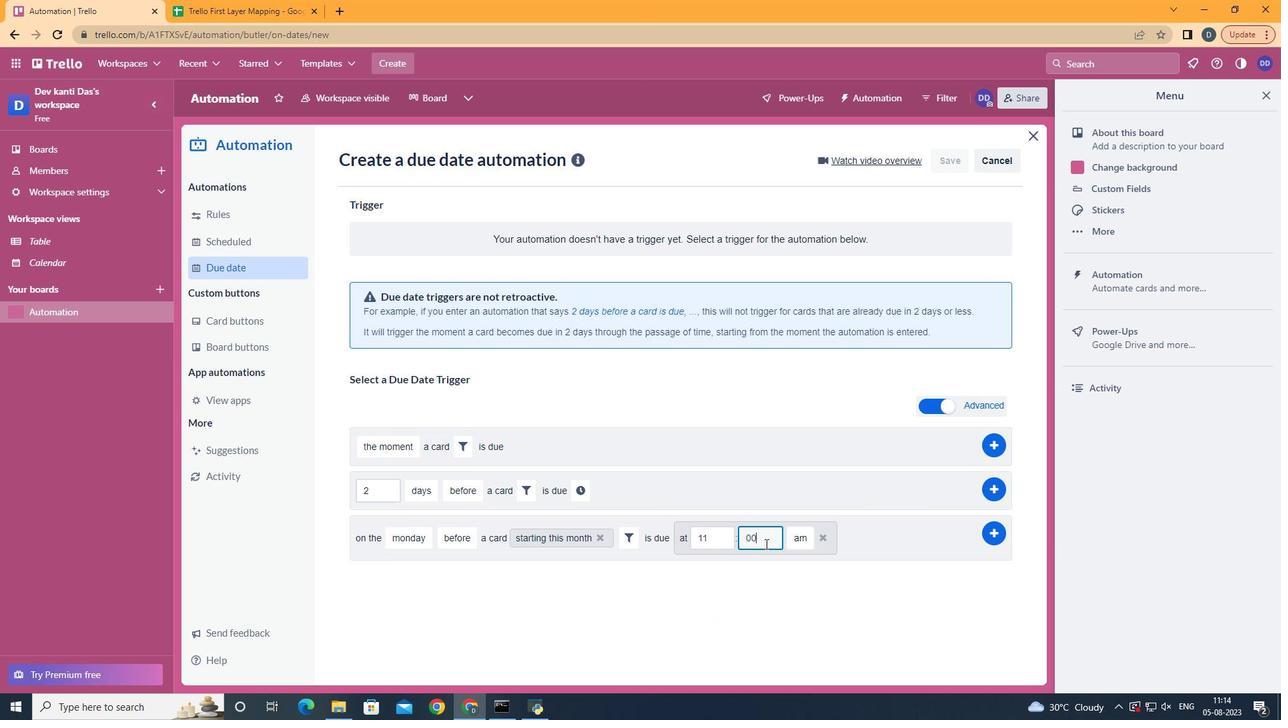 
Action: Mouse moved to (990, 537)
Screenshot: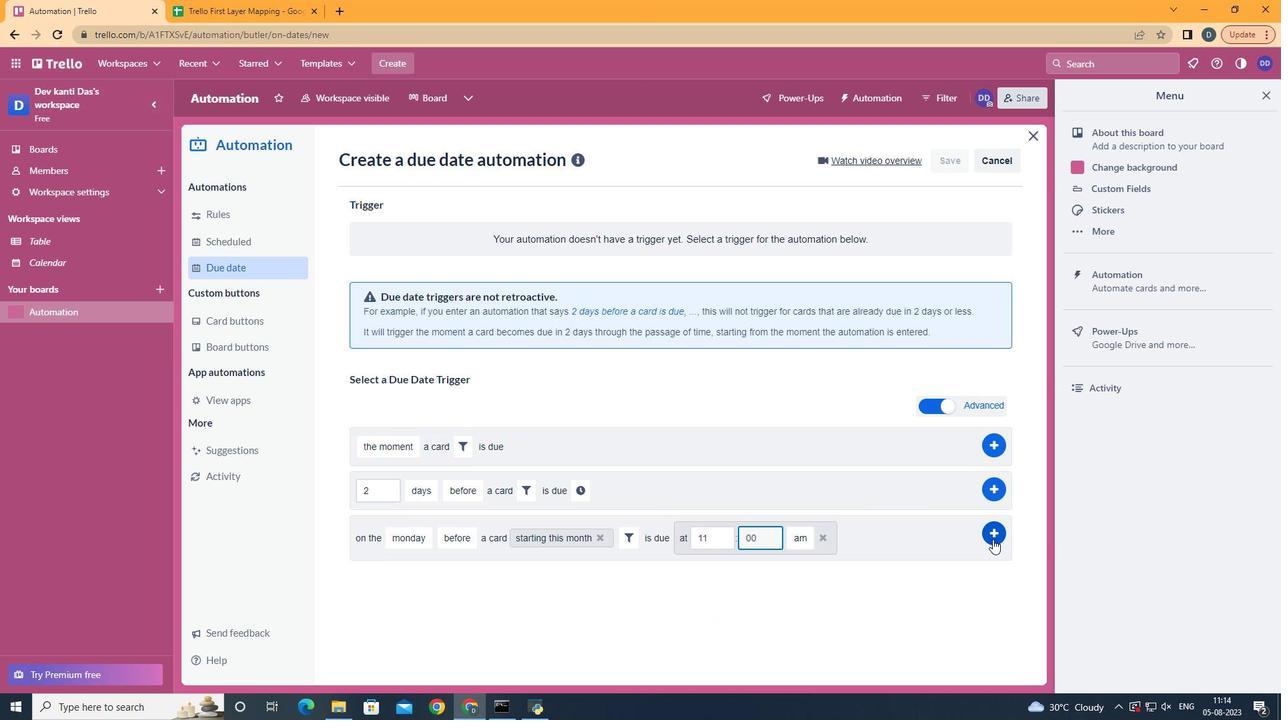 
Action: Mouse pressed left at (990, 537)
Screenshot: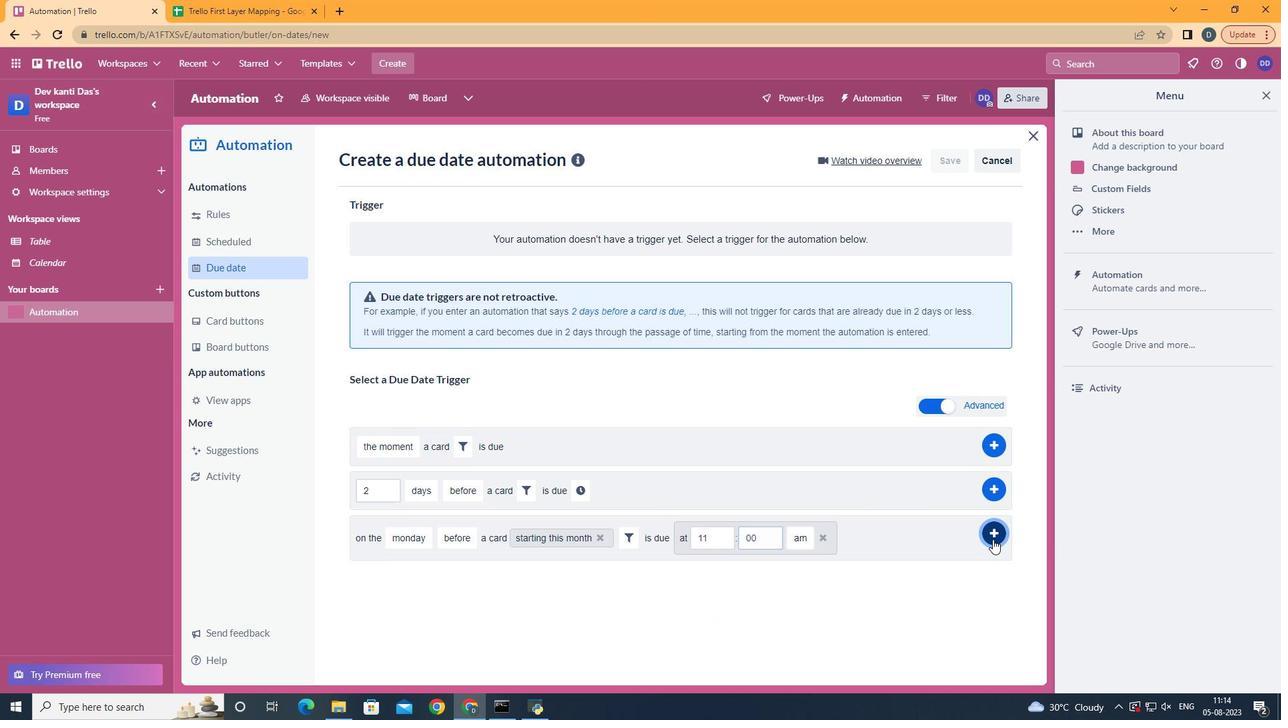 
Action: Mouse moved to (654, 217)
Screenshot: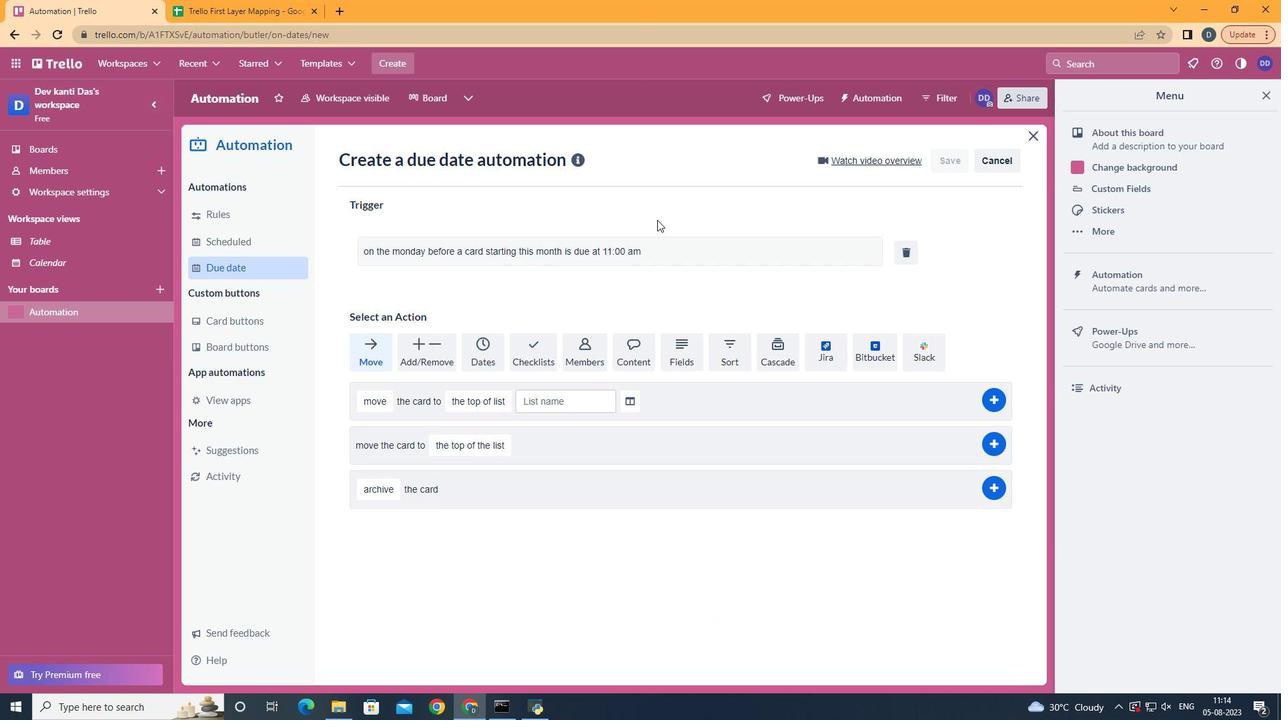 
